 Task: Look for space in Heusweiler, Germany from 7th July, 2023 to 15th July, 2023 for 6 adults in price range Rs.15000 to Rs.20000. Place can be entire place with 3 bedrooms having 3 beds and 3 bathrooms. Property type can be house, flat, guest house. Booking option can be shelf check-in. Required host language is English.
Action: Mouse moved to (381, 91)
Screenshot: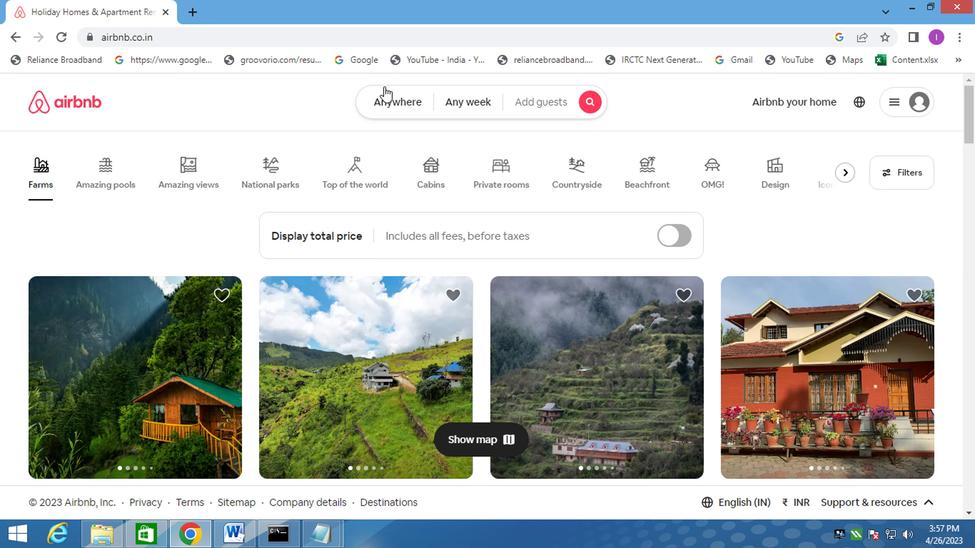 
Action: Mouse pressed left at (381, 91)
Screenshot: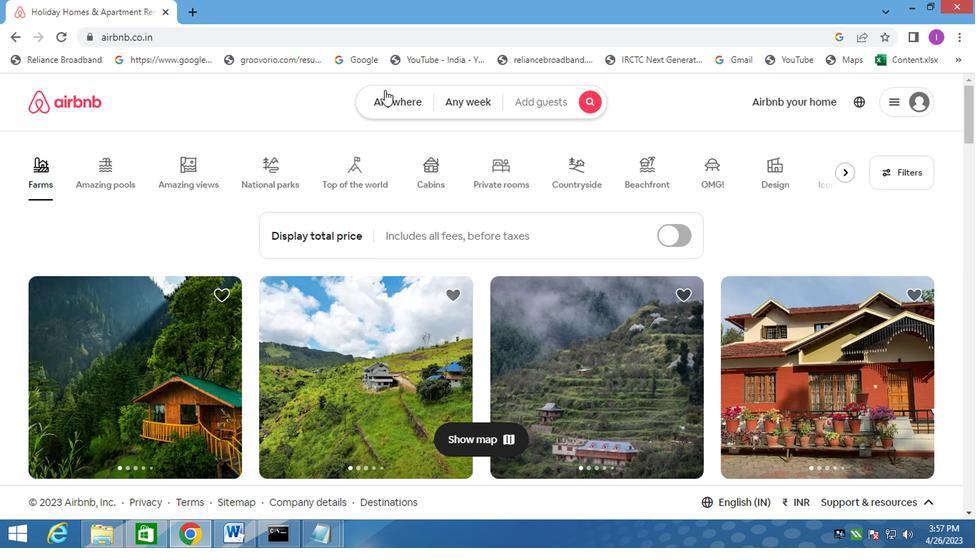 
Action: Mouse moved to (228, 147)
Screenshot: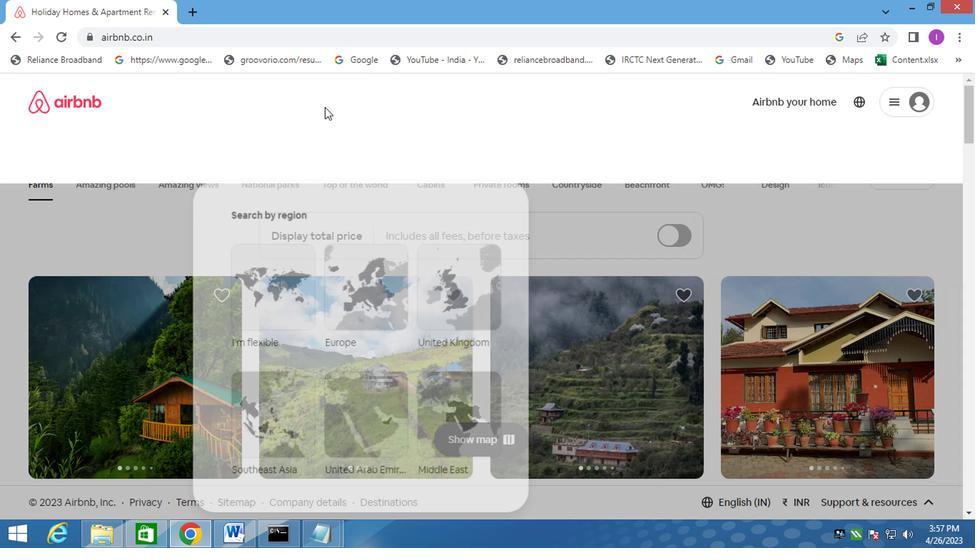
Action: Mouse pressed left at (228, 147)
Screenshot: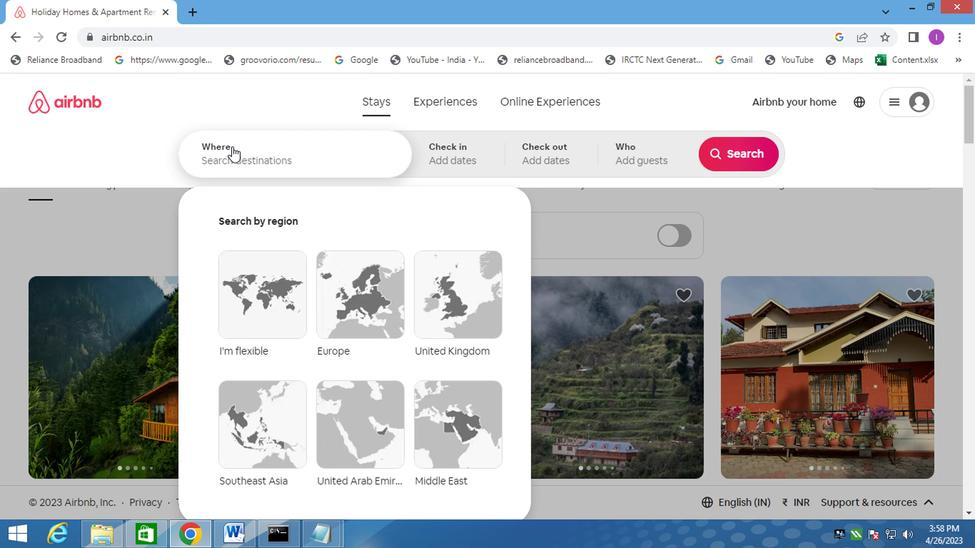 
Action: Mouse moved to (353, 84)
Screenshot: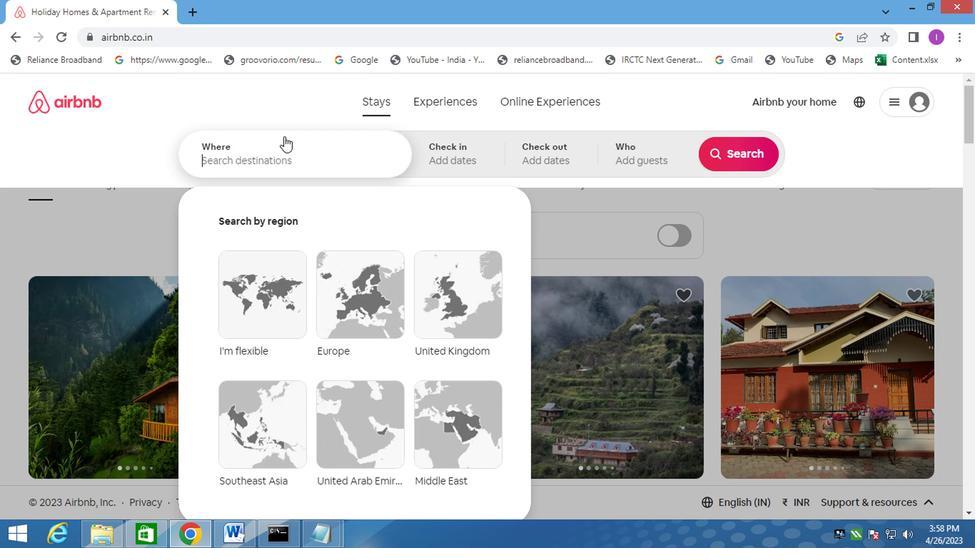 
Action: Key pressed heusweiler,germany
Screenshot: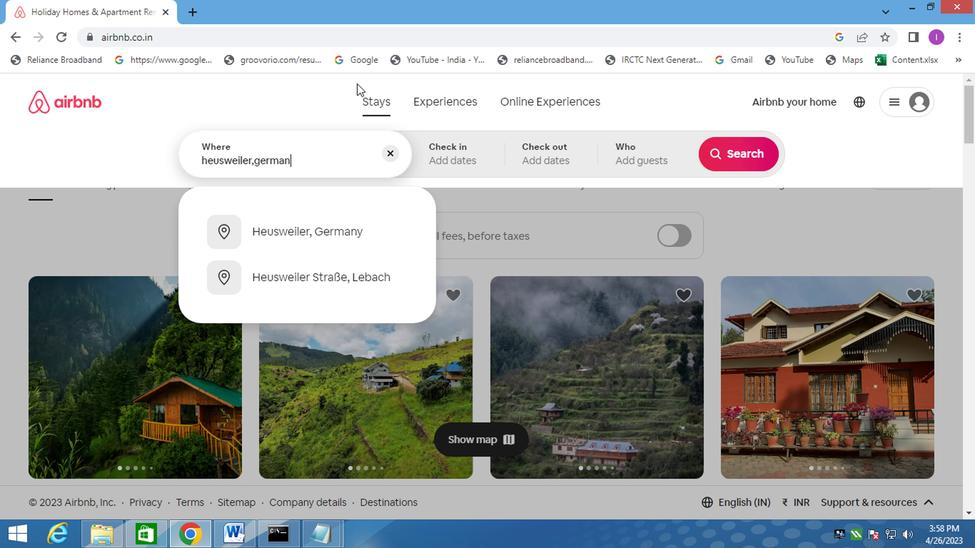 
Action: Mouse moved to (319, 241)
Screenshot: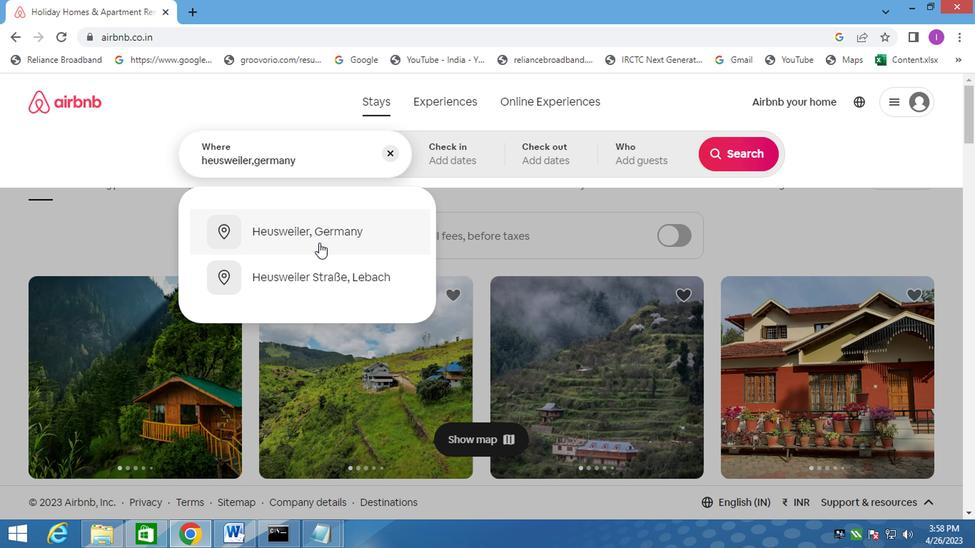 
Action: Mouse pressed left at (319, 241)
Screenshot: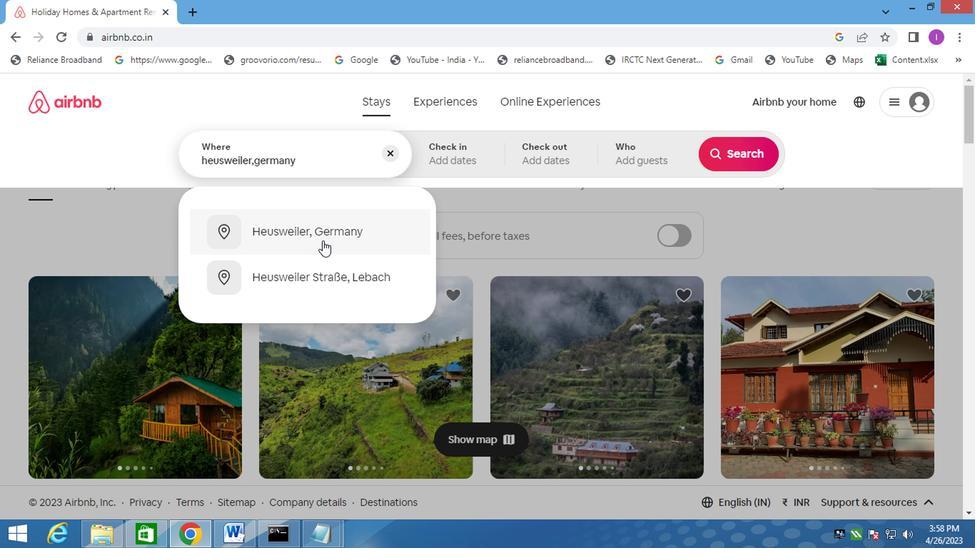 
Action: Mouse moved to (724, 271)
Screenshot: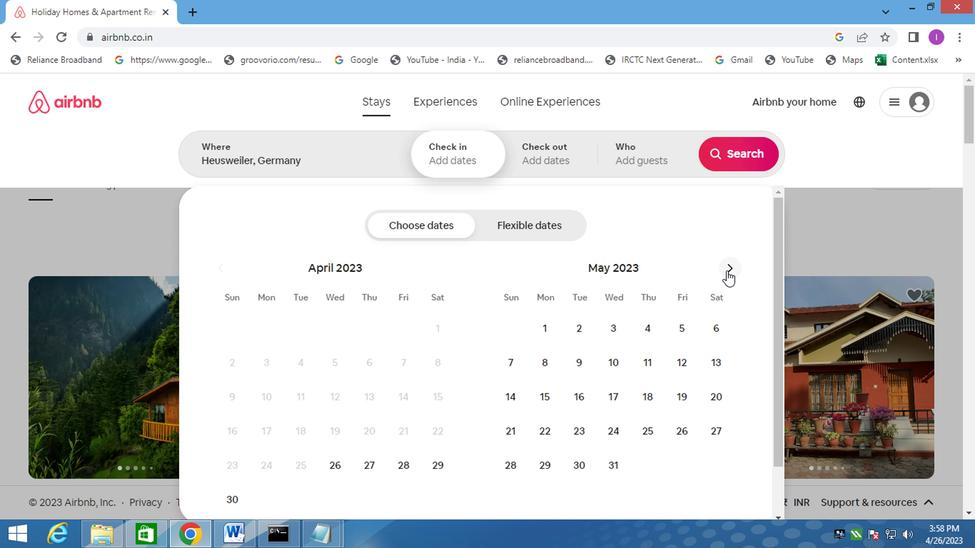 
Action: Mouse pressed left at (724, 271)
Screenshot: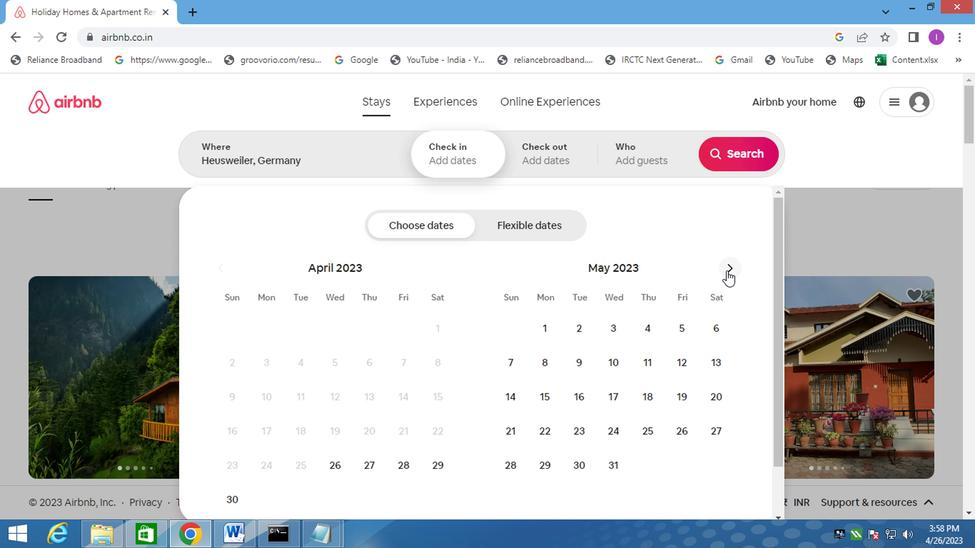 
Action: Mouse moved to (729, 276)
Screenshot: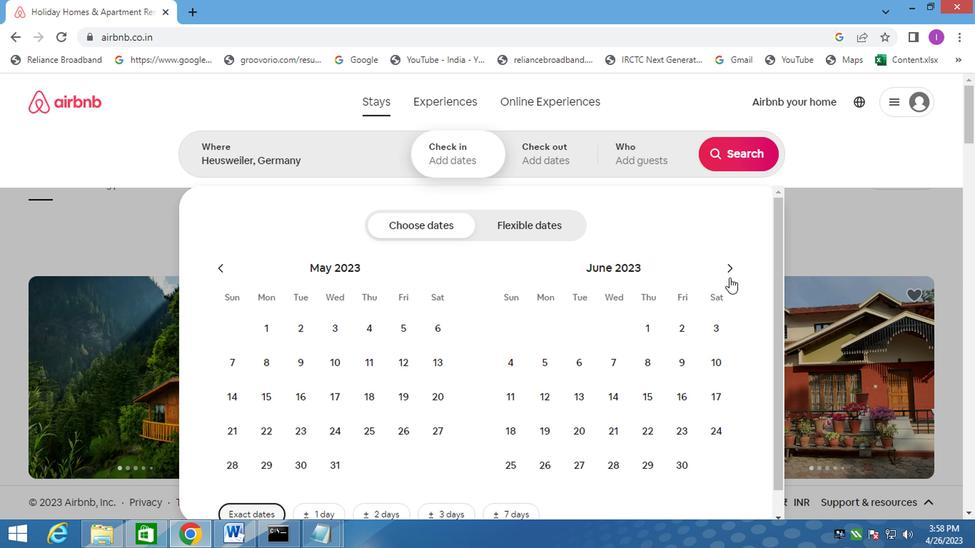 
Action: Mouse pressed left at (729, 276)
Screenshot: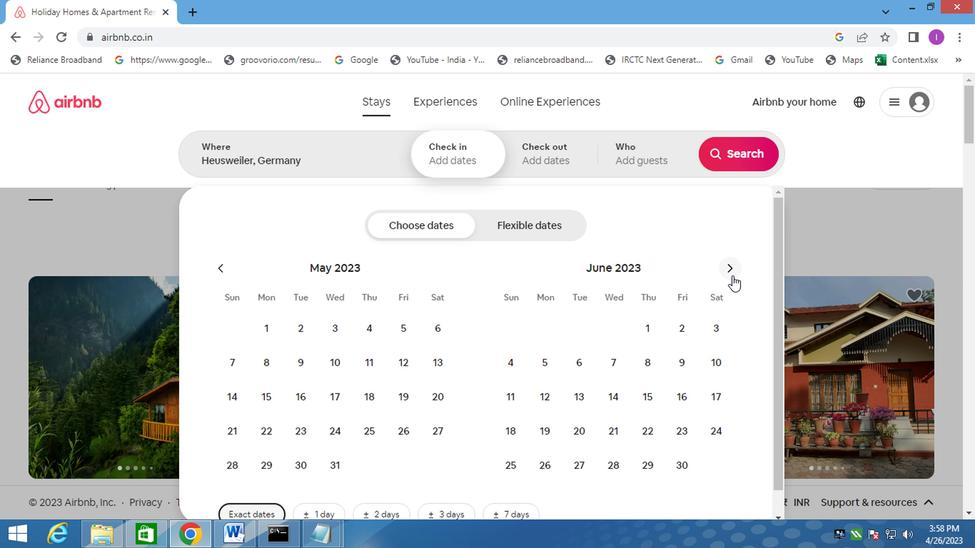 
Action: Mouse moved to (686, 372)
Screenshot: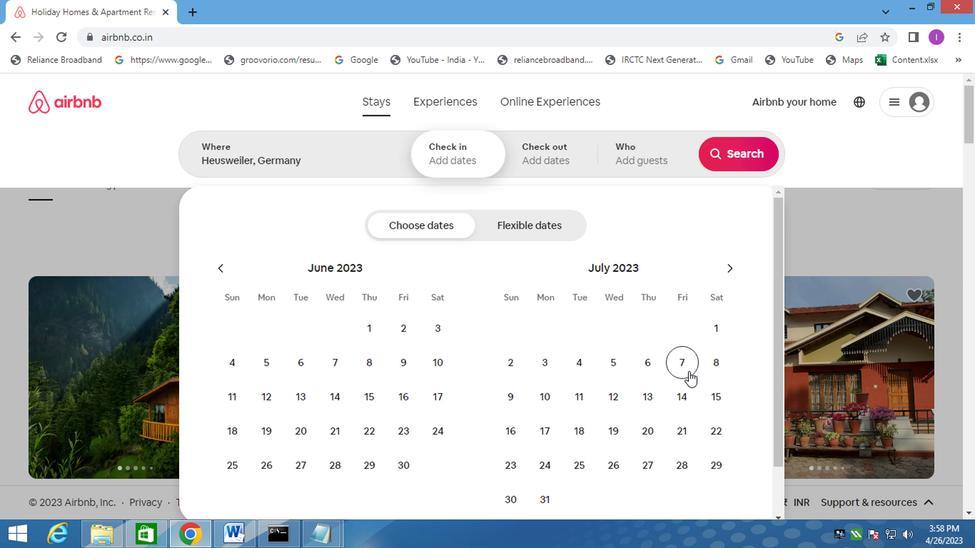 
Action: Mouse pressed left at (686, 372)
Screenshot: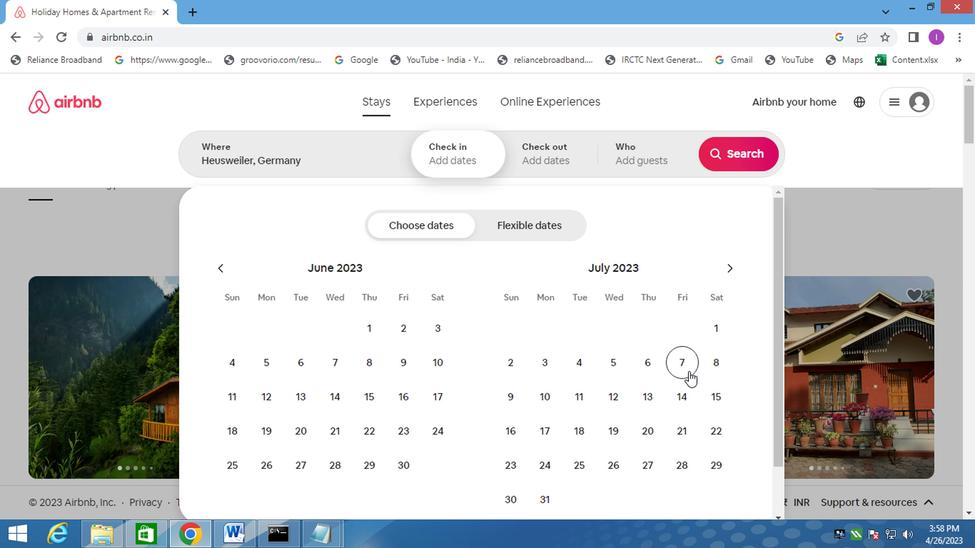 
Action: Mouse moved to (722, 396)
Screenshot: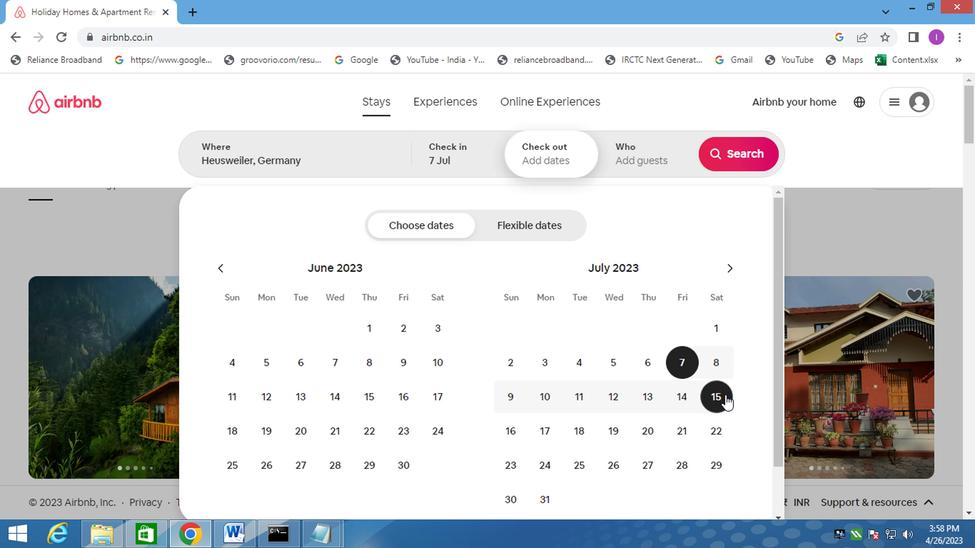 
Action: Mouse pressed left at (722, 396)
Screenshot: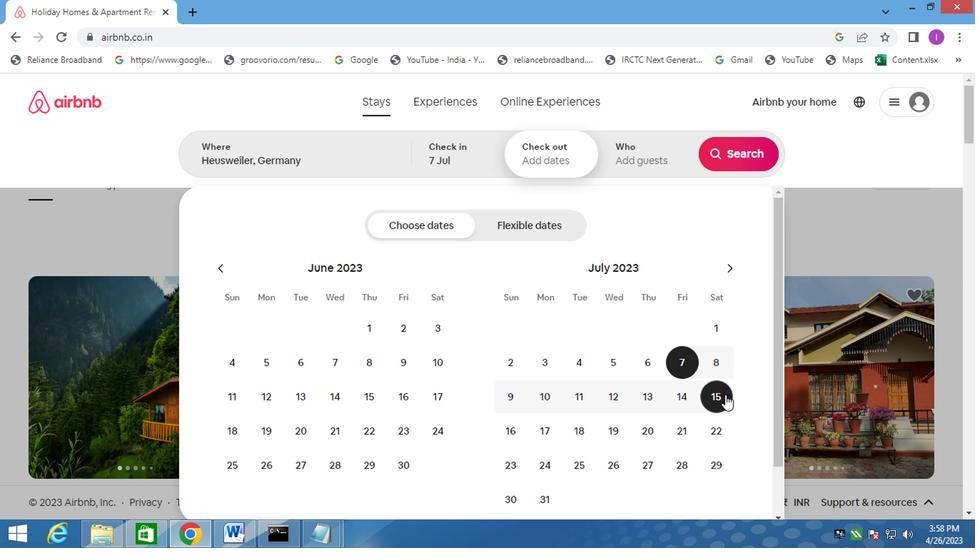 
Action: Mouse moved to (660, 169)
Screenshot: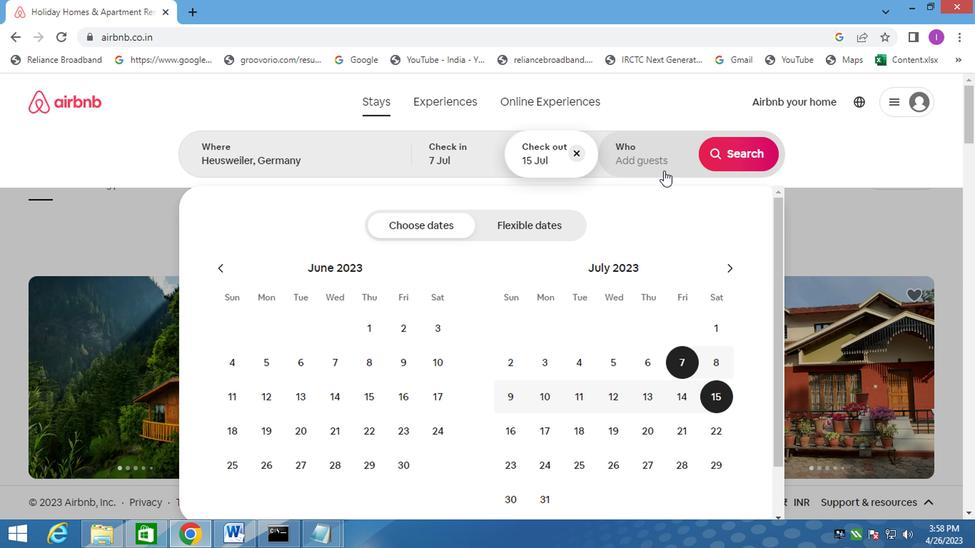 
Action: Mouse pressed left at (660, 169)
Screenshot: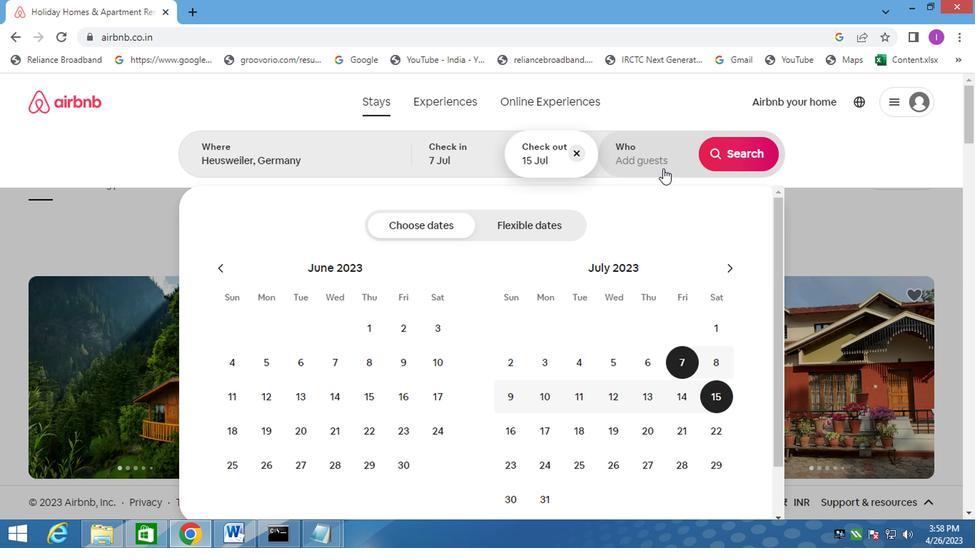 
Action: Mouse moved to (743, 234)
Screenshot: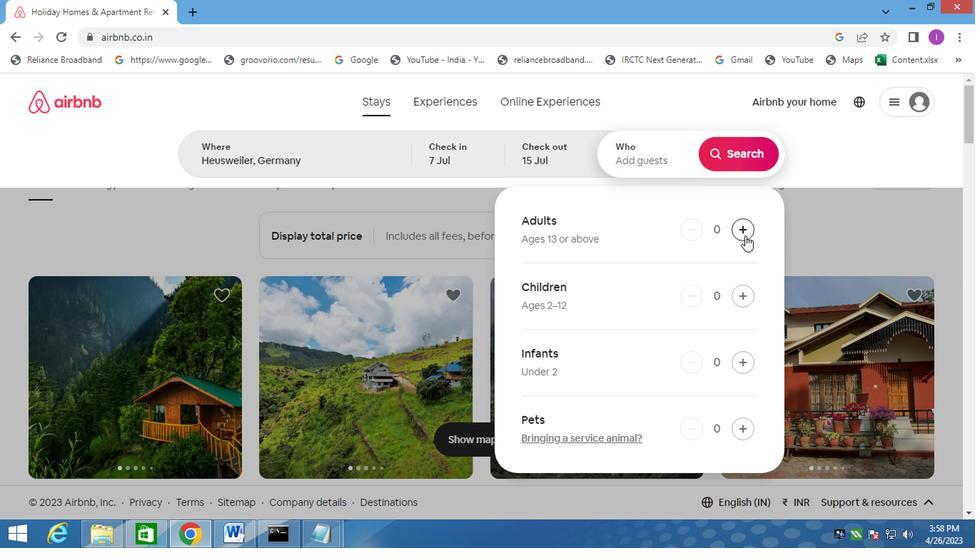 
Action: Mouse pressed left at (743, 234)
Screenshot: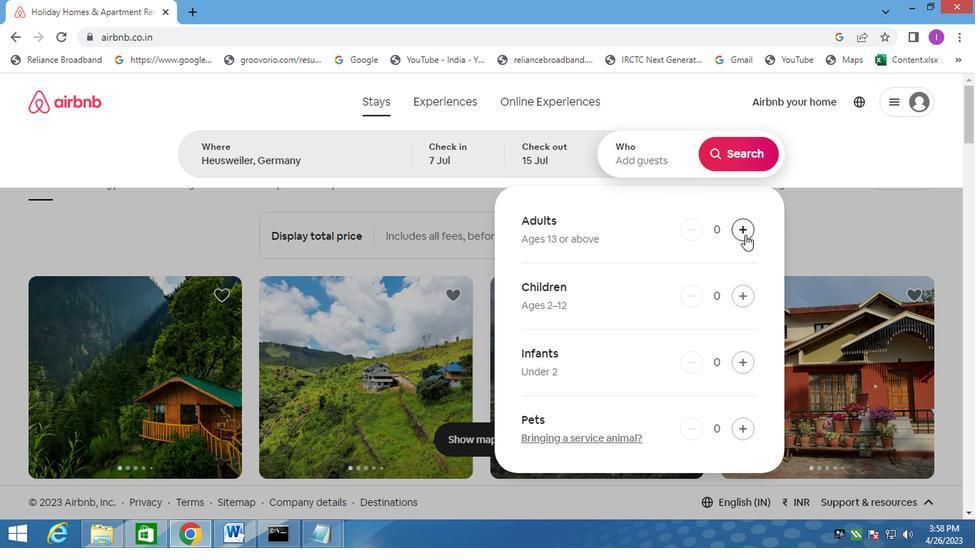 
Action: Mouse moved to (744, 234)
Screenshot: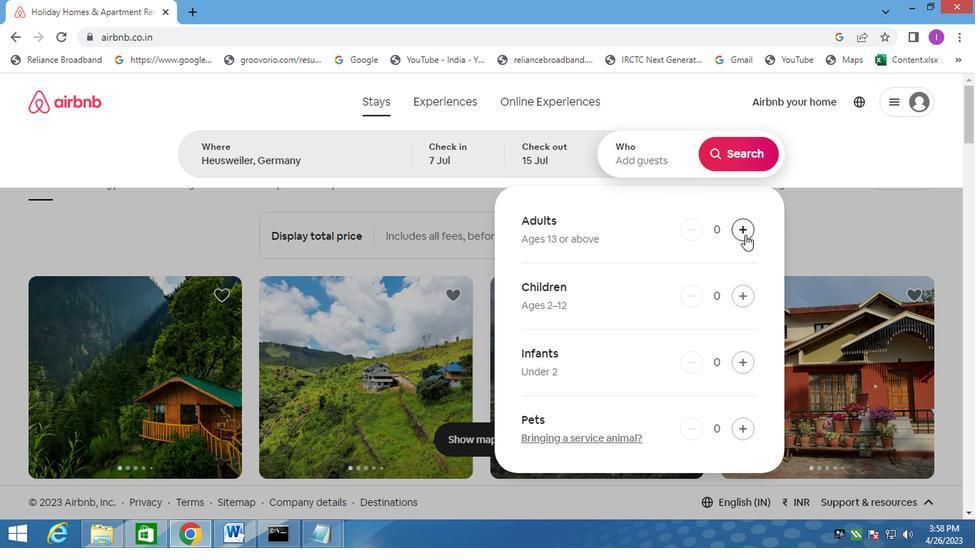 
Action: Mouse pressed left at (744, 234)
Screenshot: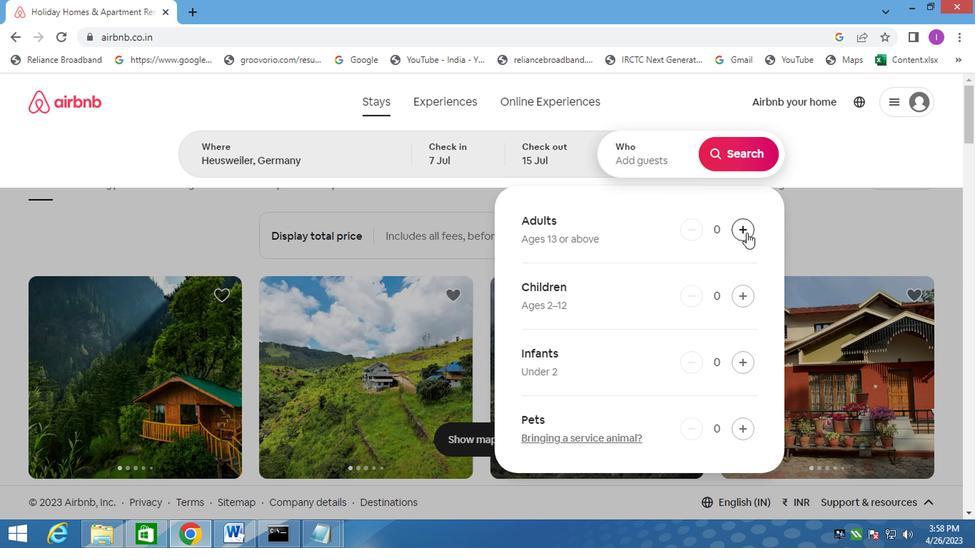 
Action: Mouse pressed left at (744, 234)
Screenshot: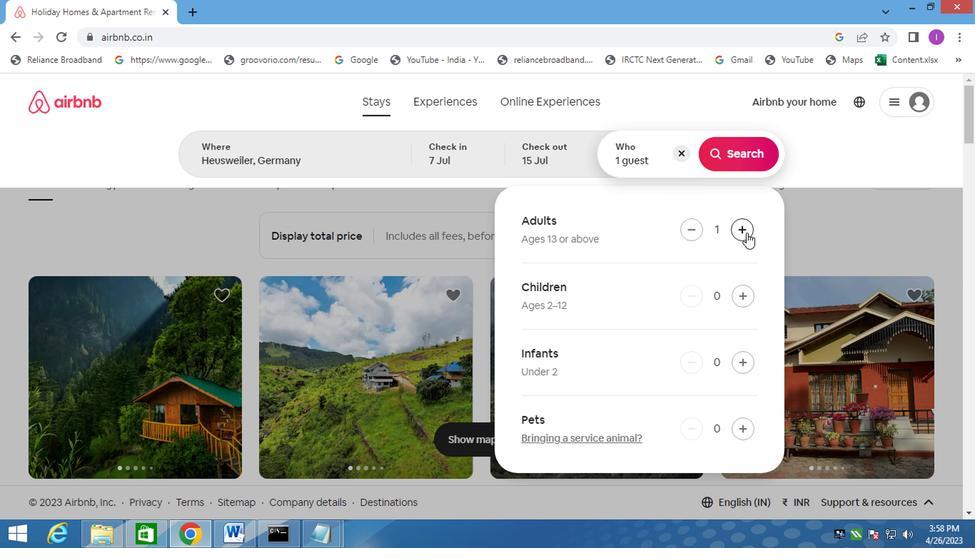
Action: Mouse pressed left at (744, 234)
Screenshot: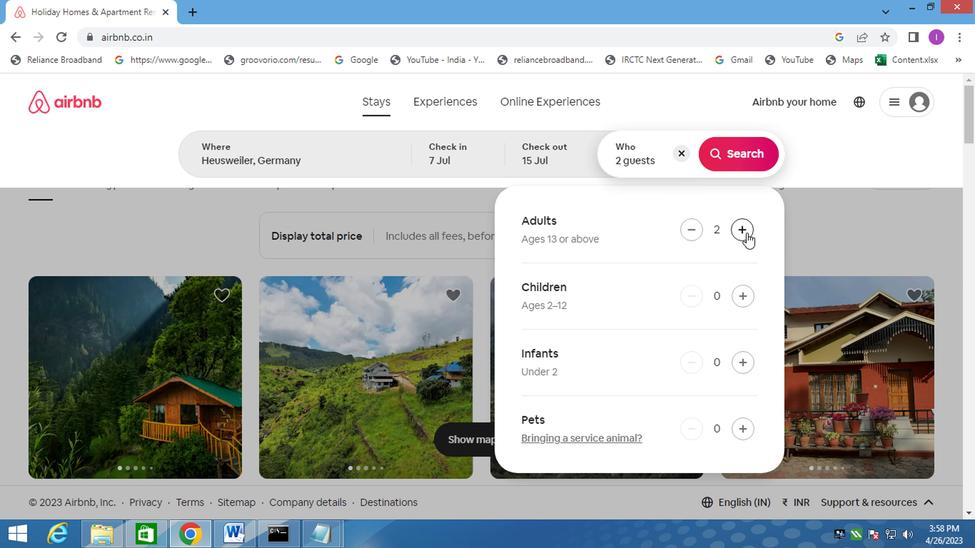 
Action: Mouse moved to (744, 232)
Screenshot: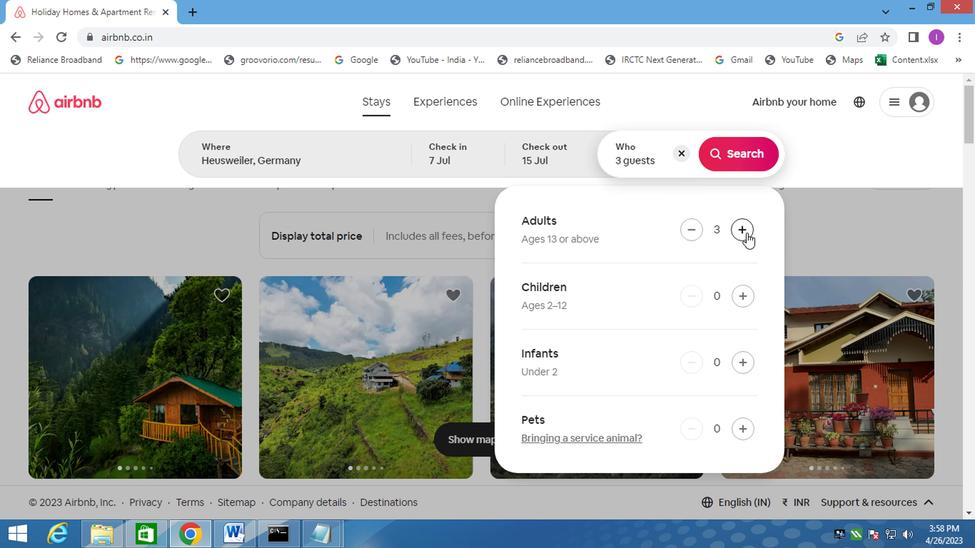 
Action: Mouse pressed left at (744, 232)
Screenshot: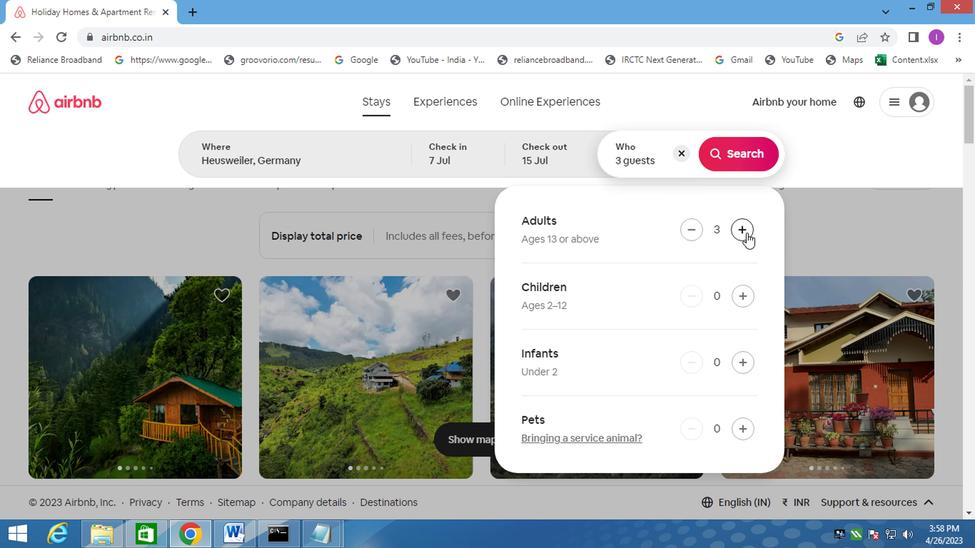 
Action: Mouse pressed left at (744, 232)
Screenshot: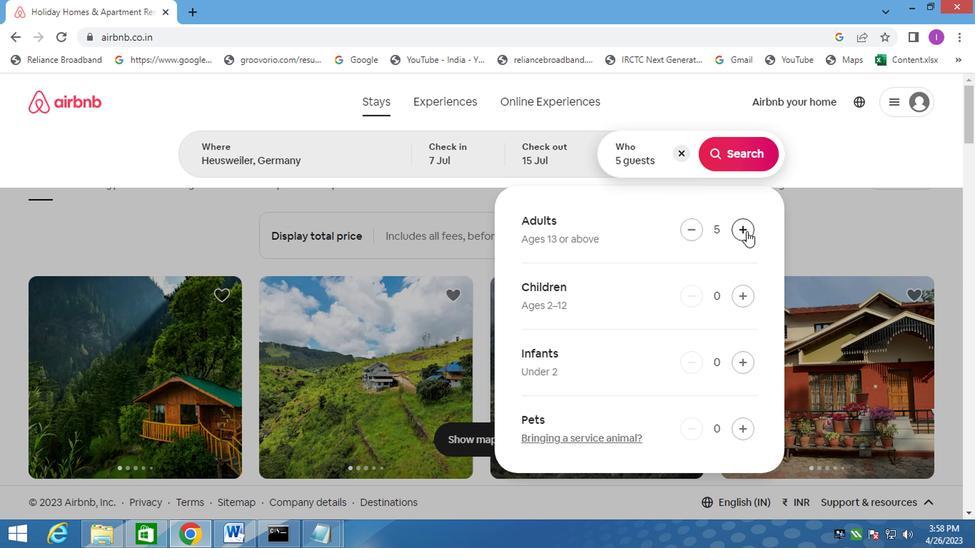 
Action: Mouse moved to (740, 157)
Screenshot: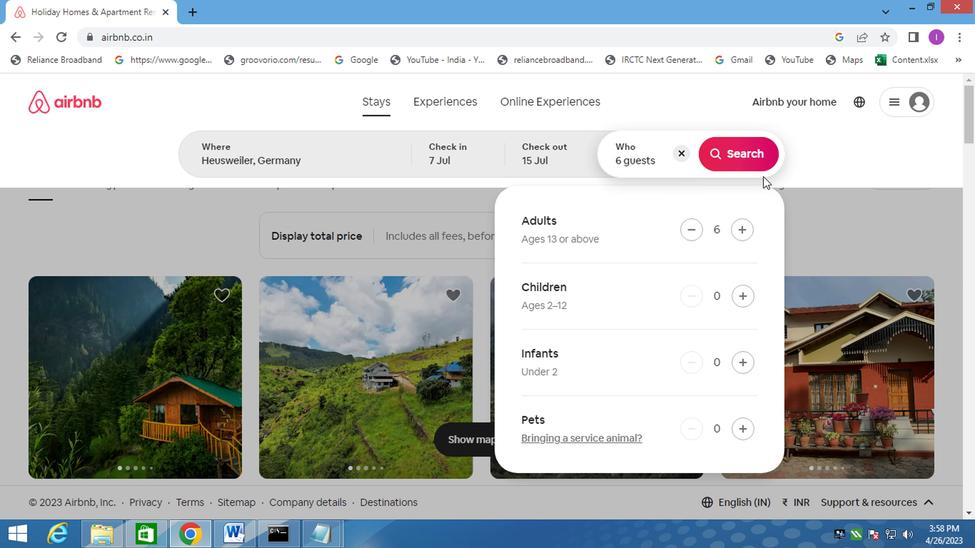
Action: Mouse pressed left at (740, 157)
Screenshot: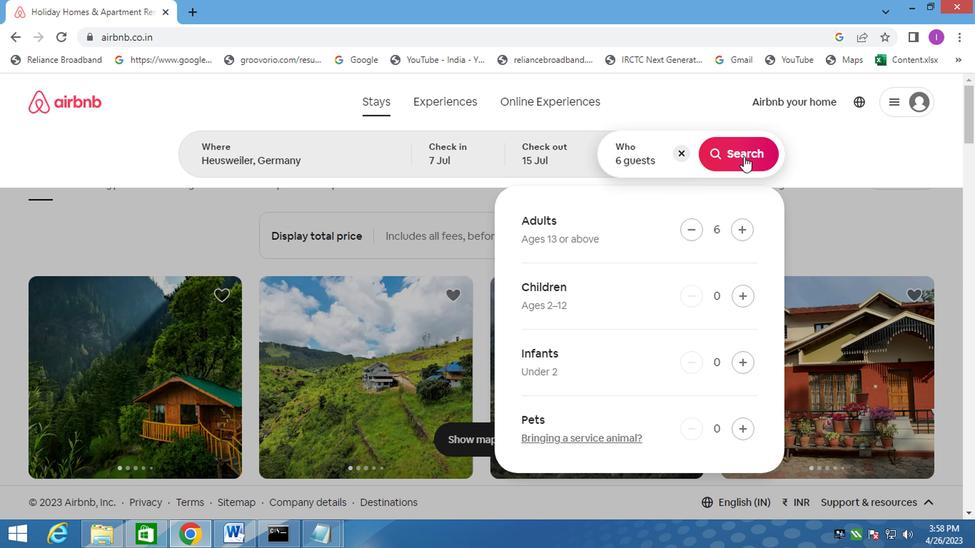 
Action: Mouse moved to (918, 157)
Screenshot: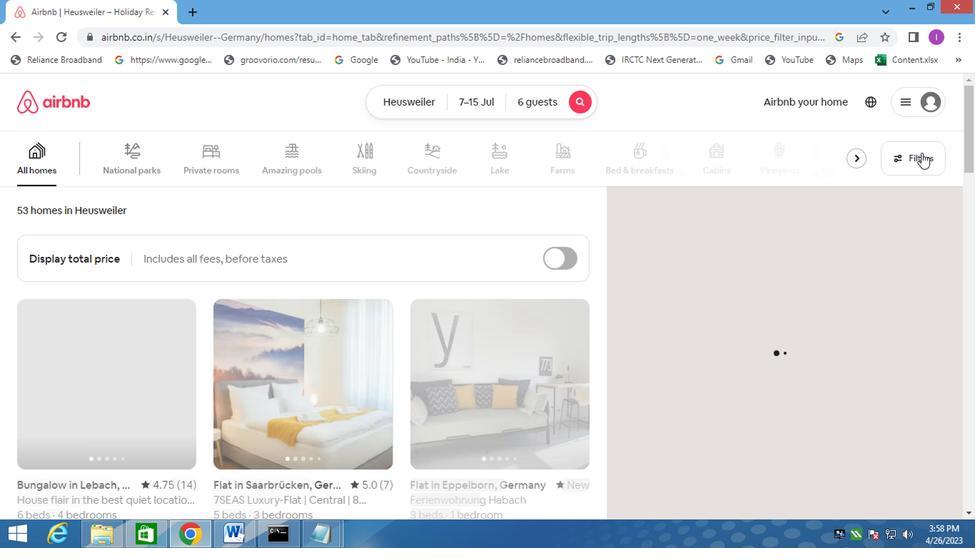 
Action: Mouse pressed left at (918, 157)
Screenshot: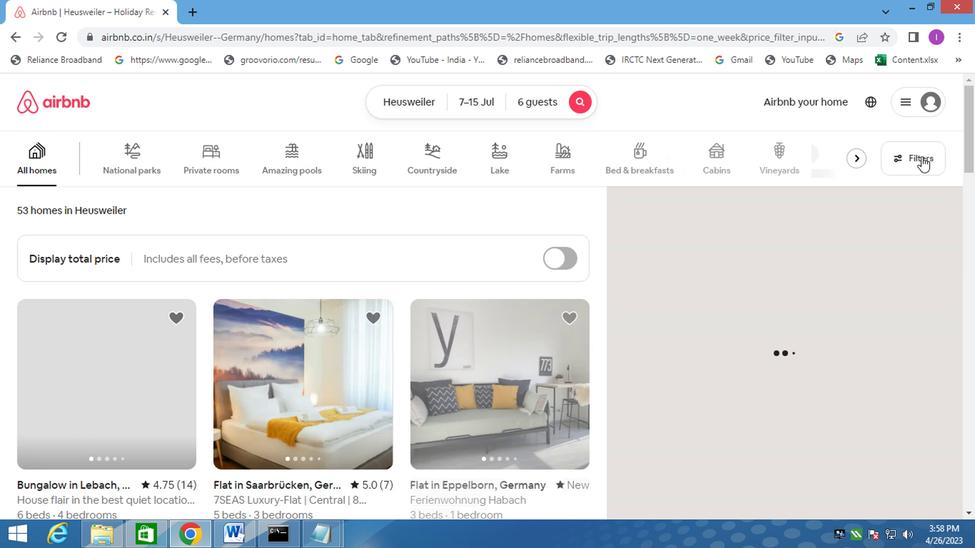 
Action: Mouse moved to (290, 342)
Screenshot: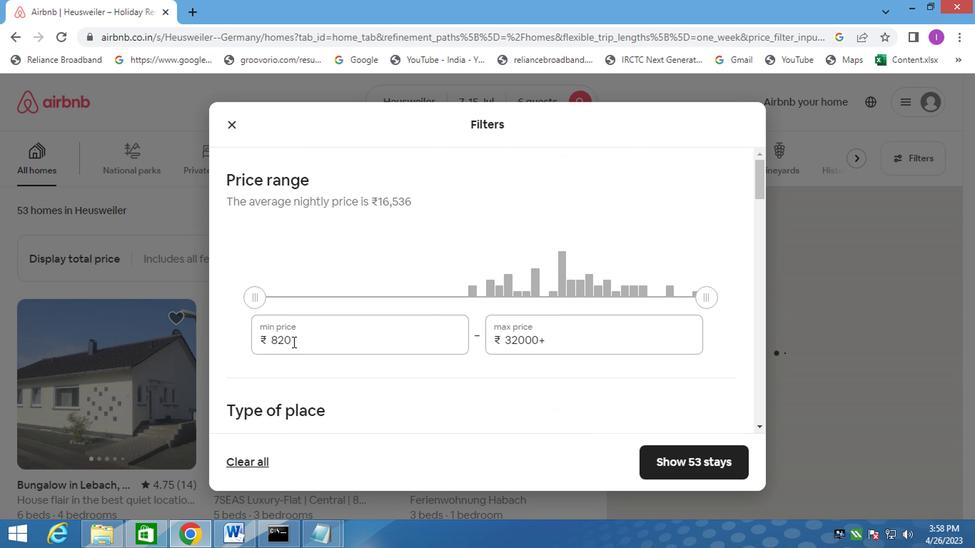 
Action: Mouse pressed left at (290, 342)
Screenshot: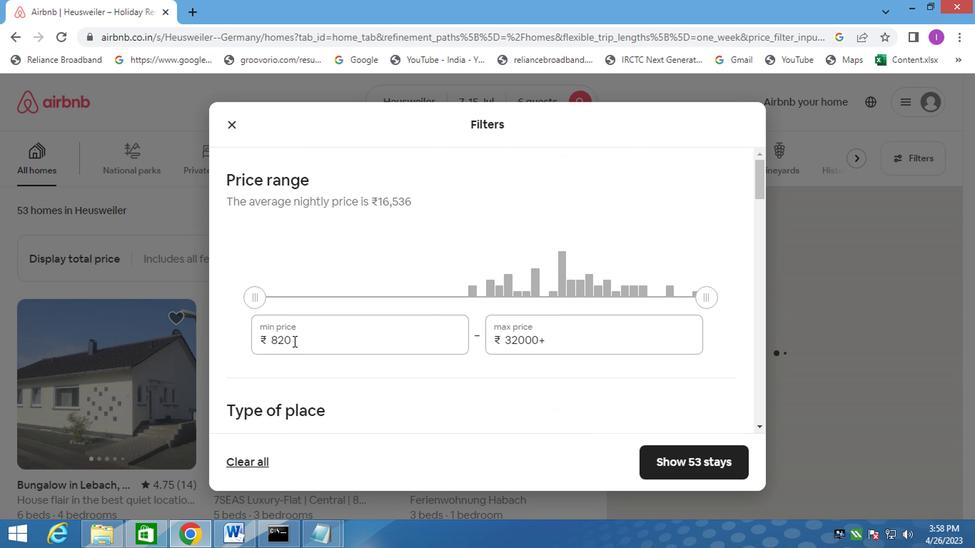 
Action: Mouse moved to (356, 345)
Screenshot: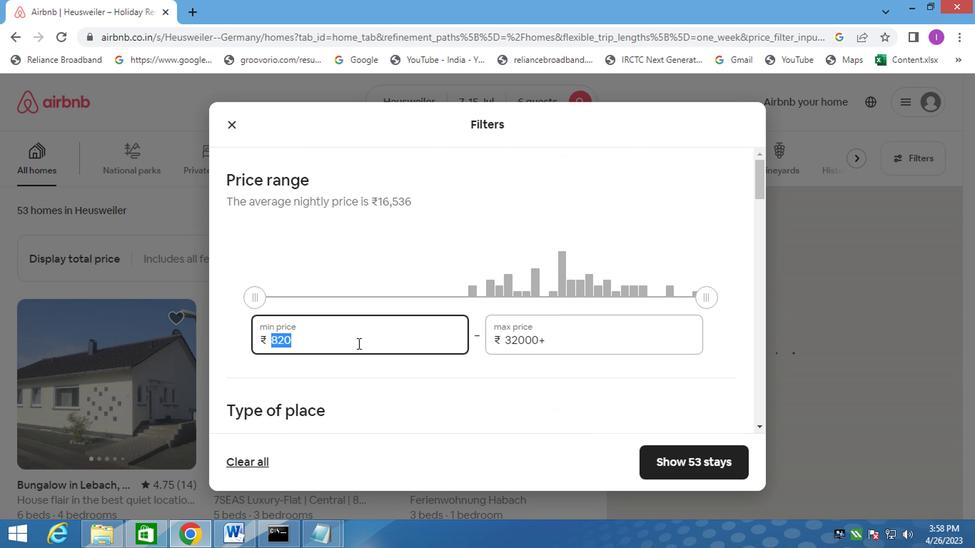 
Action: Key pressed 15000
Screenshot: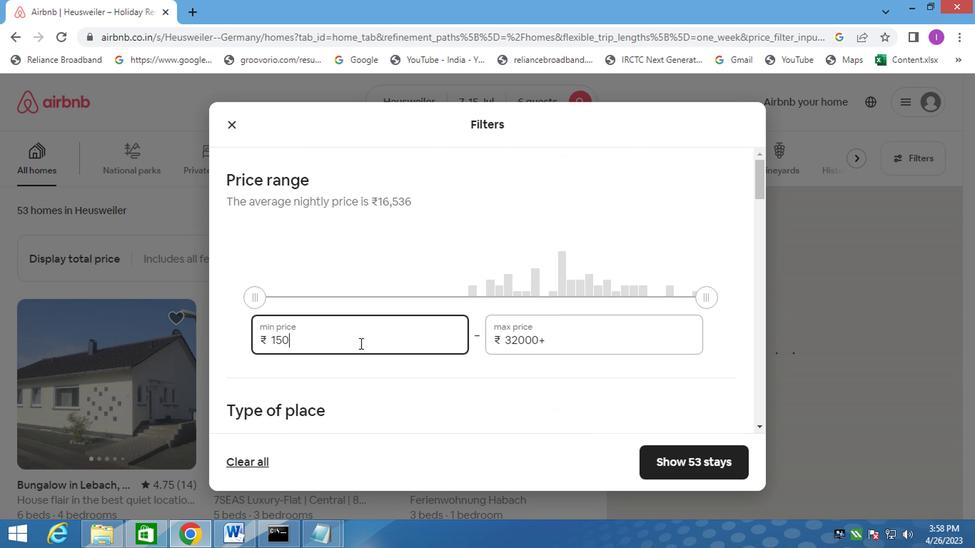 
Action: Mouse moved to (546, 344)
Screenshot: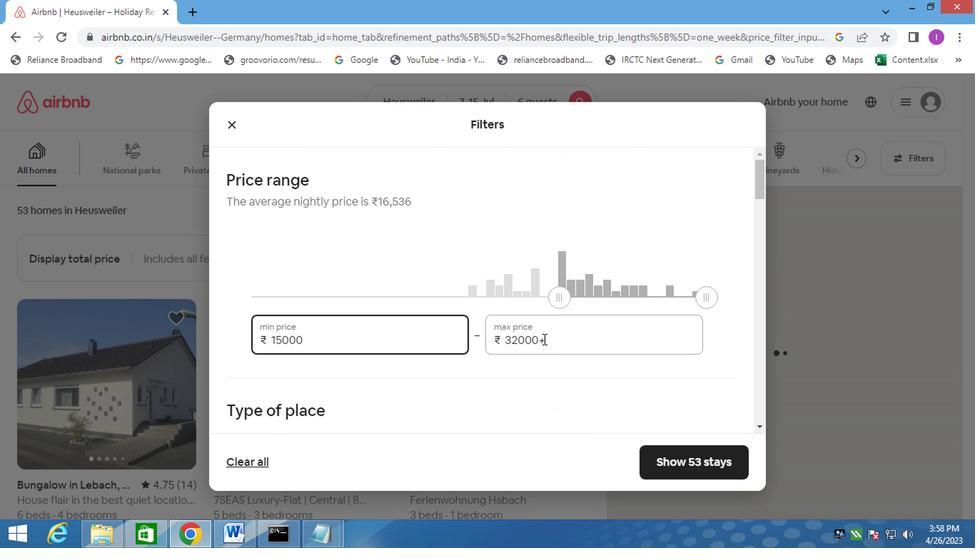 
Action: Mouse pressed left at (546, 344)
Screenshot: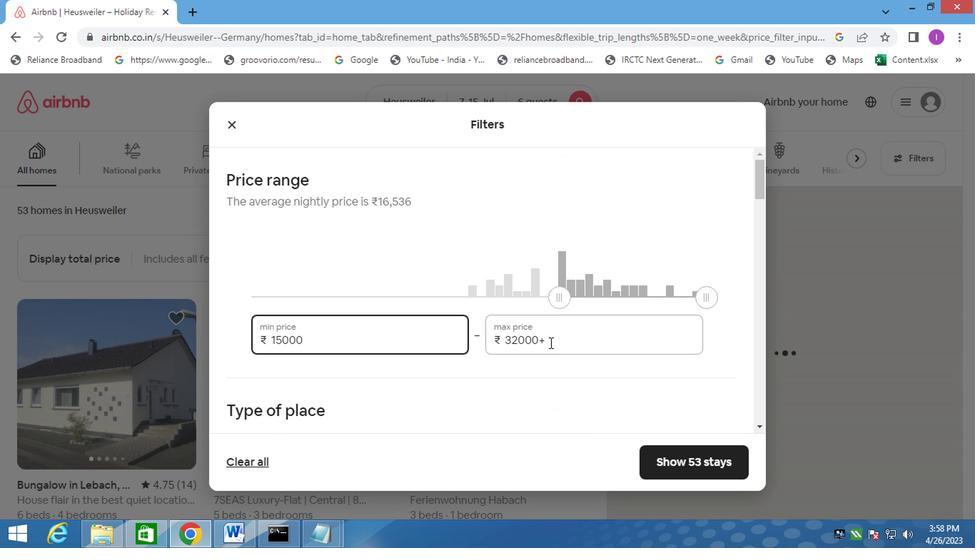 
Action: Mouse moved to (499, 336)
Screenshot: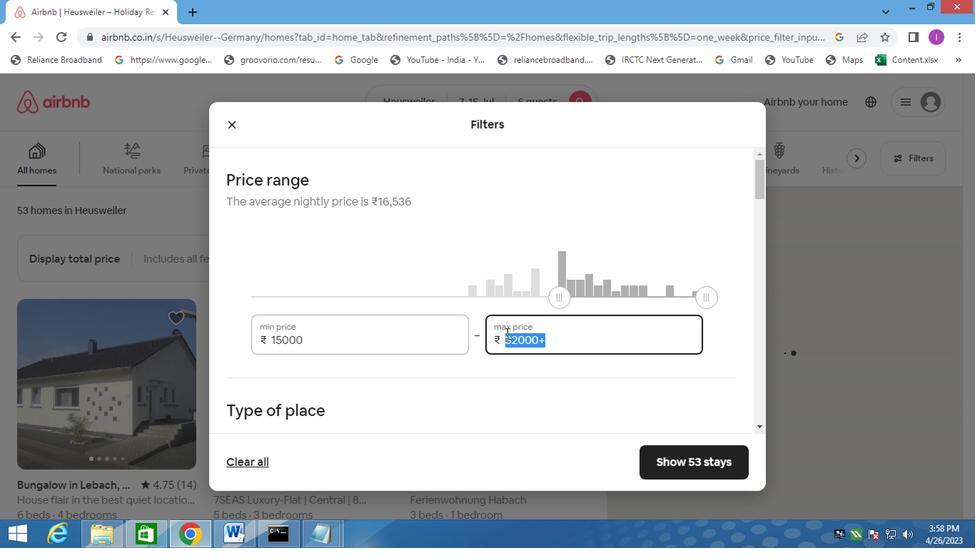 
Action: Key pressed 20000<Key.backspace>
Screenshot: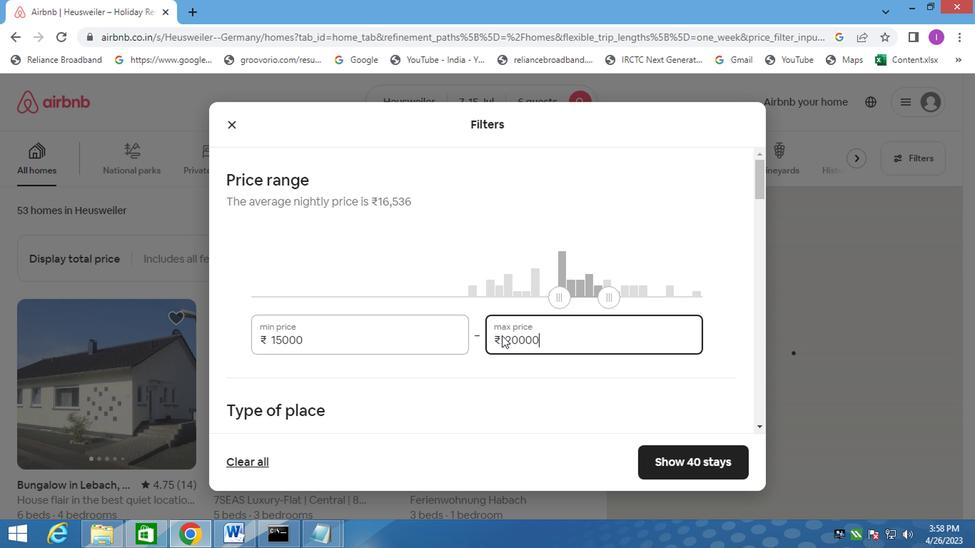 
Action: Mouse moved to (537, 338)
Screenshot: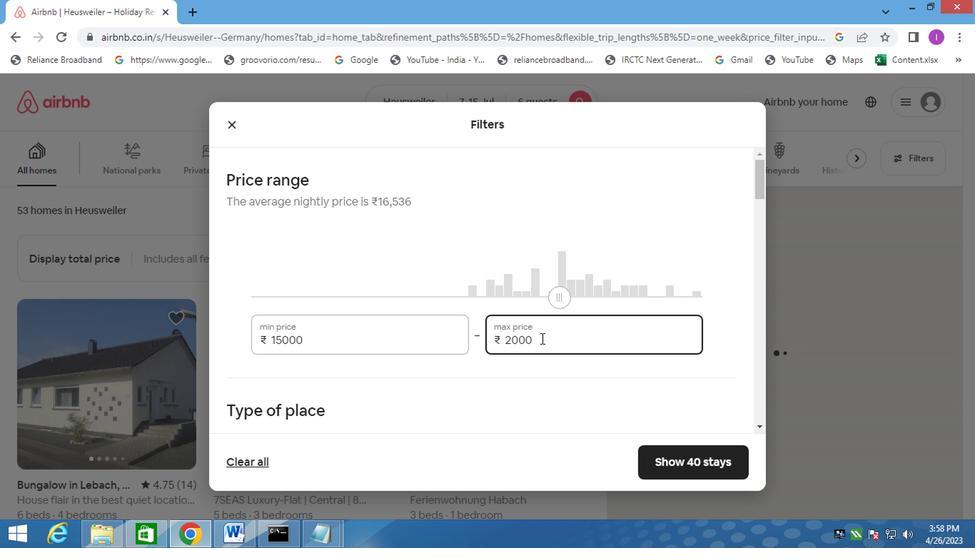 
Action: Key pressed 0
Screenshot: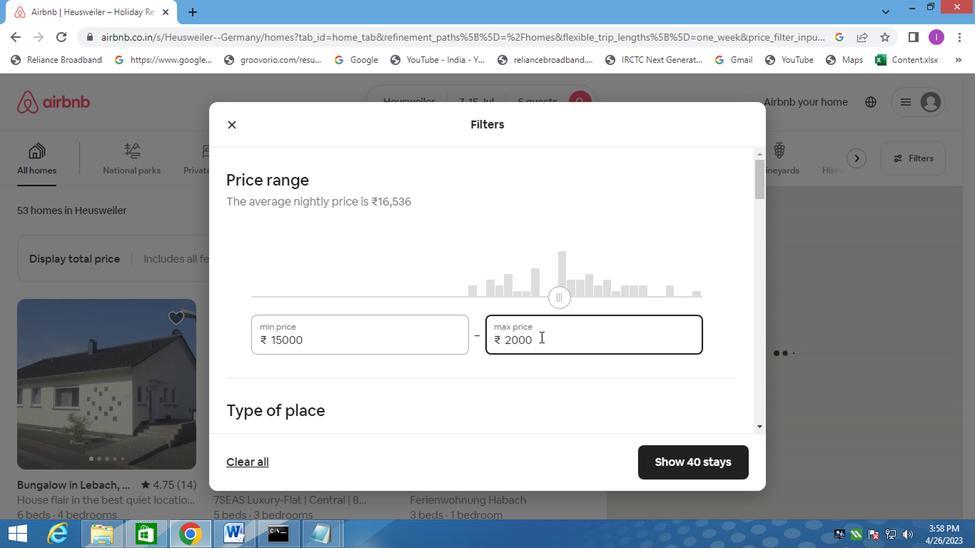 
Action: Mouse moved to (328, 407)
Screenshot: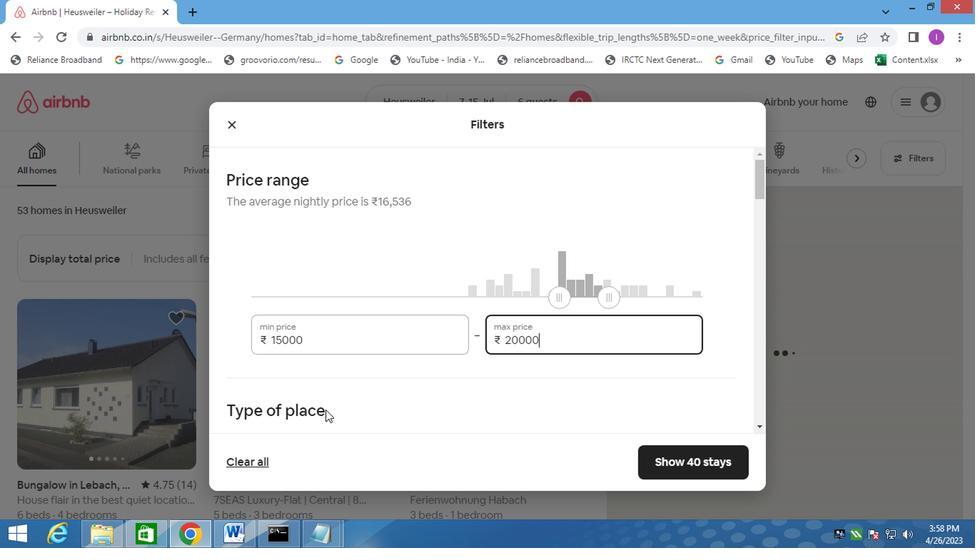 
Action: Mouse scrolled (327, 407) with delta (0, 0)
Screenshot: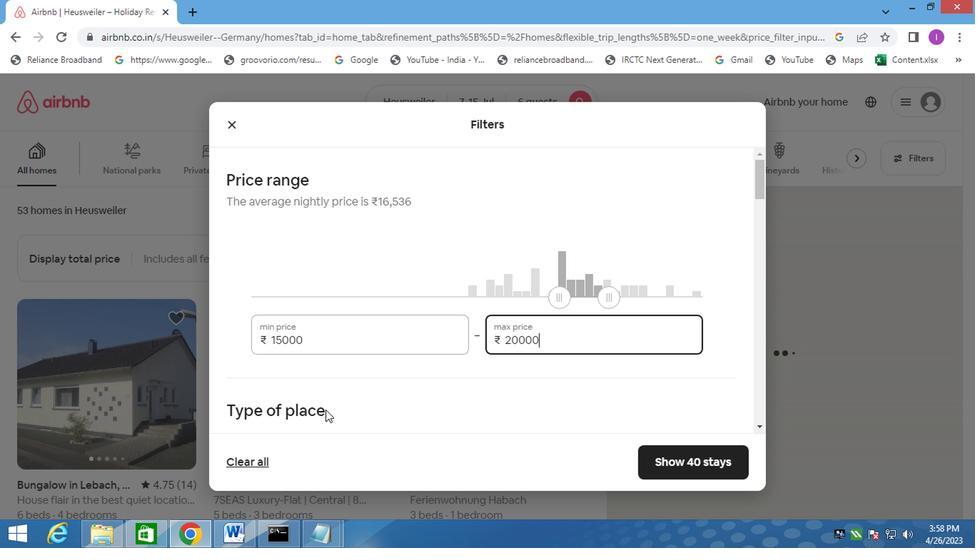 
Action: Mouse moved to (328, 407)
Screenshot: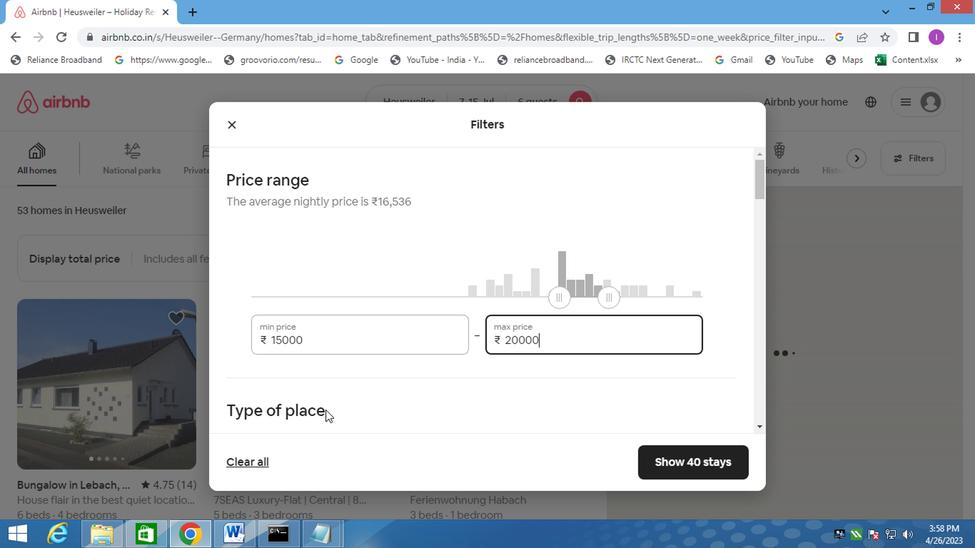 
Action: Mouse scrolled (328, 407) with delta (0, 0)
Screenshot: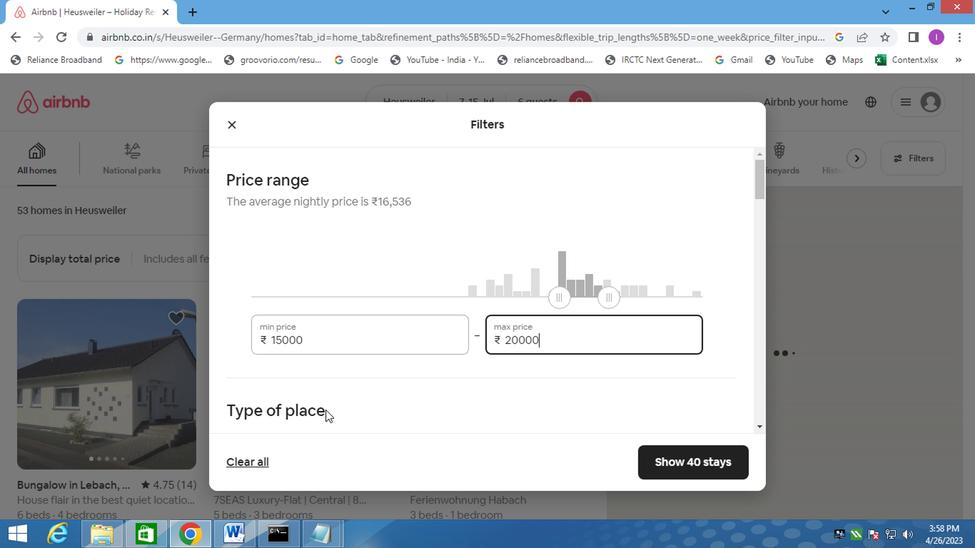 
Action: Mouse moved to (348, 394)
Screenshot: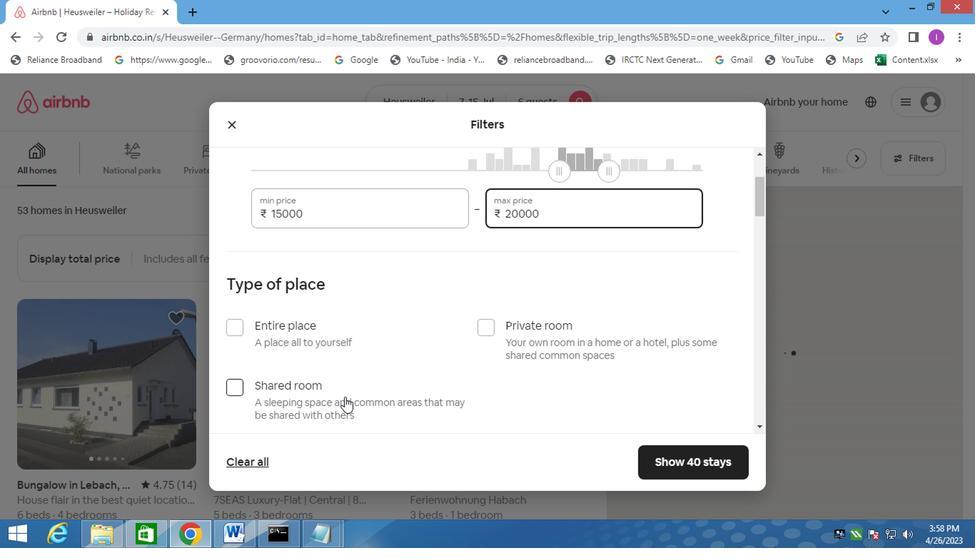 
Action: Mouse scrolled (348, 393) with delta (0, -1)
Screenshot: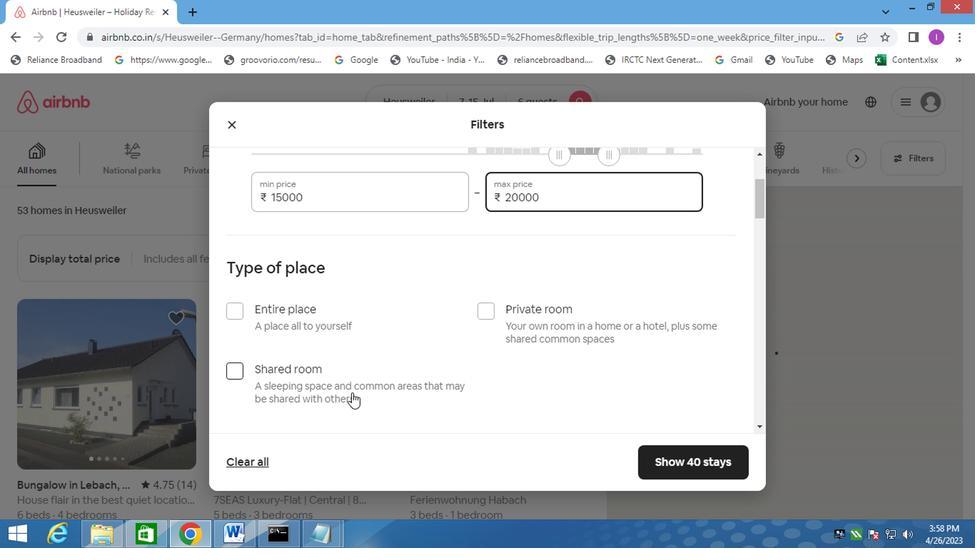 
Action: Mouse moved to (238, 242)
Screenshot: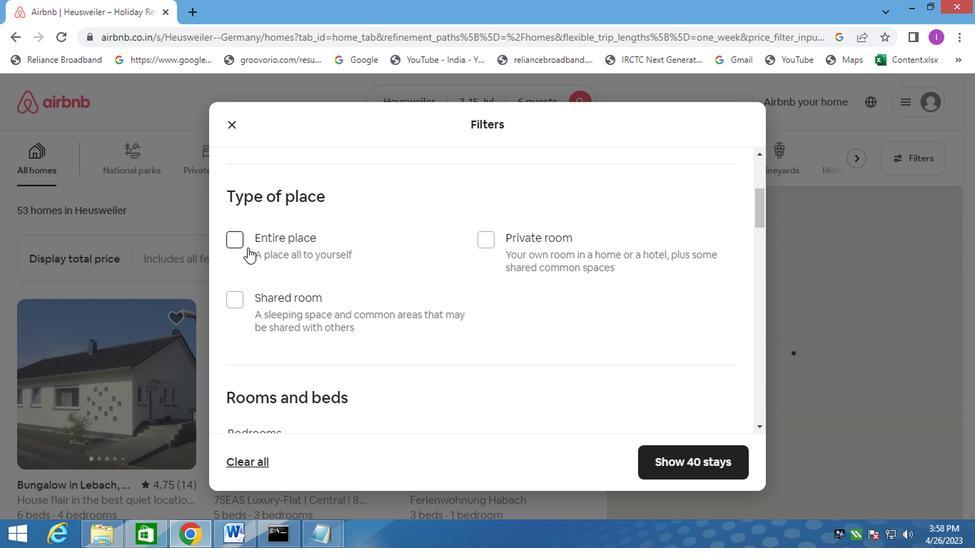 
Action: Mouse pressed left at (238, 242)
Screenshot: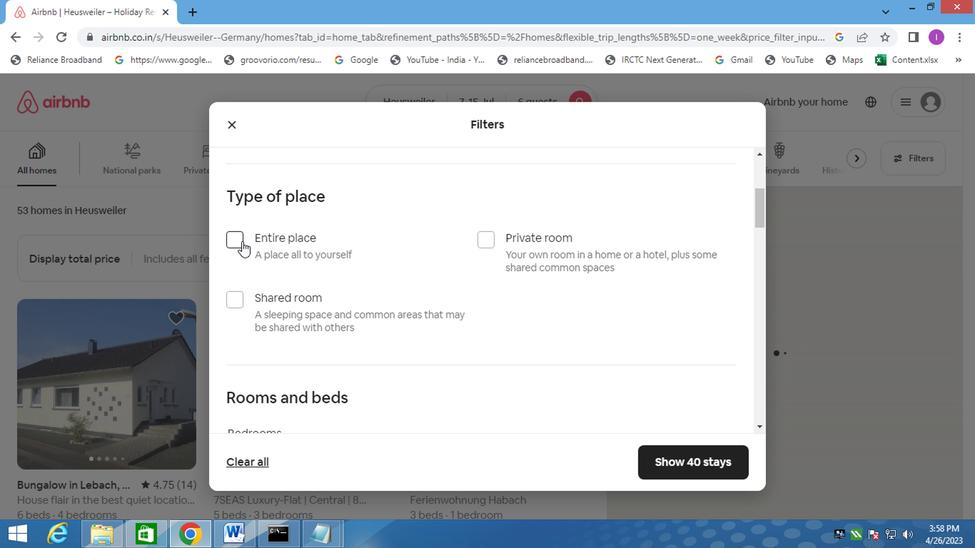 
Action: Mouse moved to (351, 266)
Screenshot: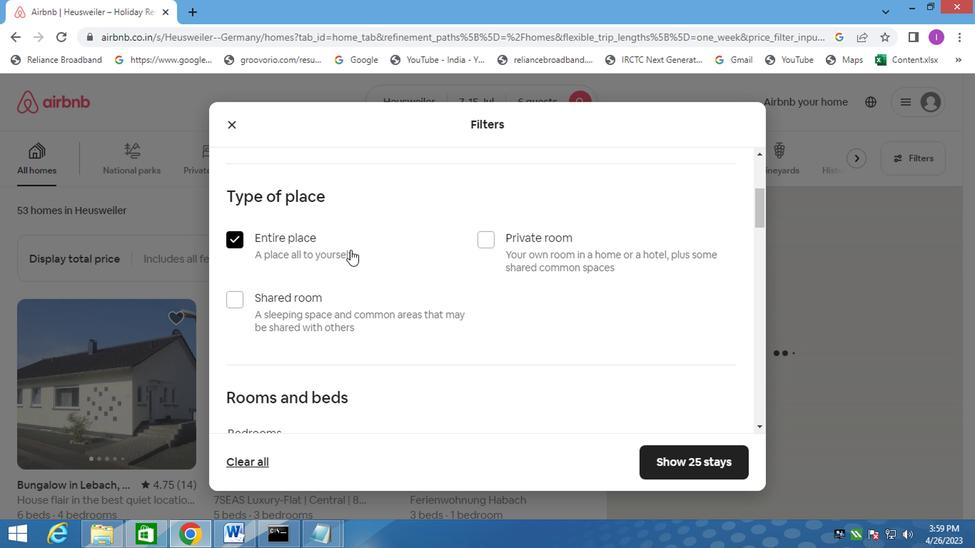 
Action: Mouse scrolled (351, 266) with delta (0, 0)
Screenshot: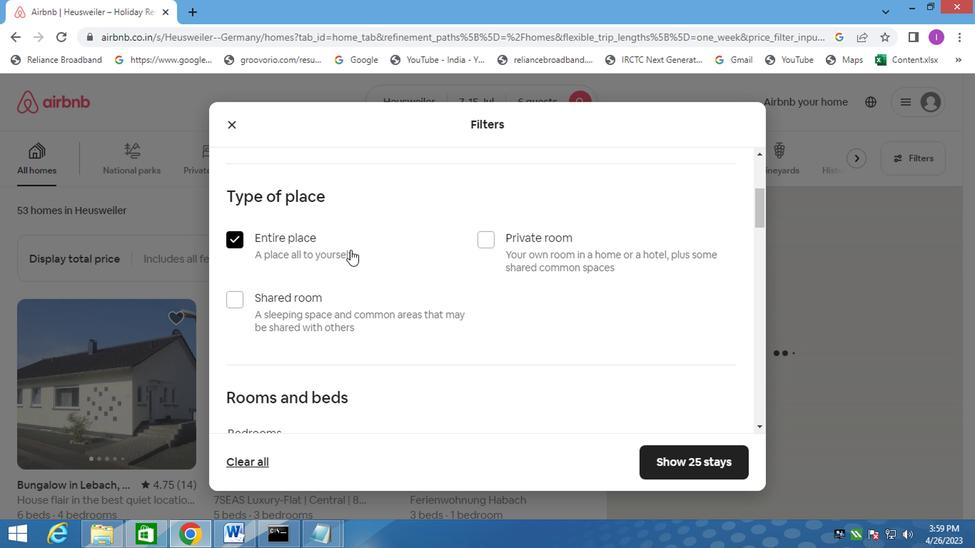 
Action: Mouse moved to (353, 284)
Screenshot: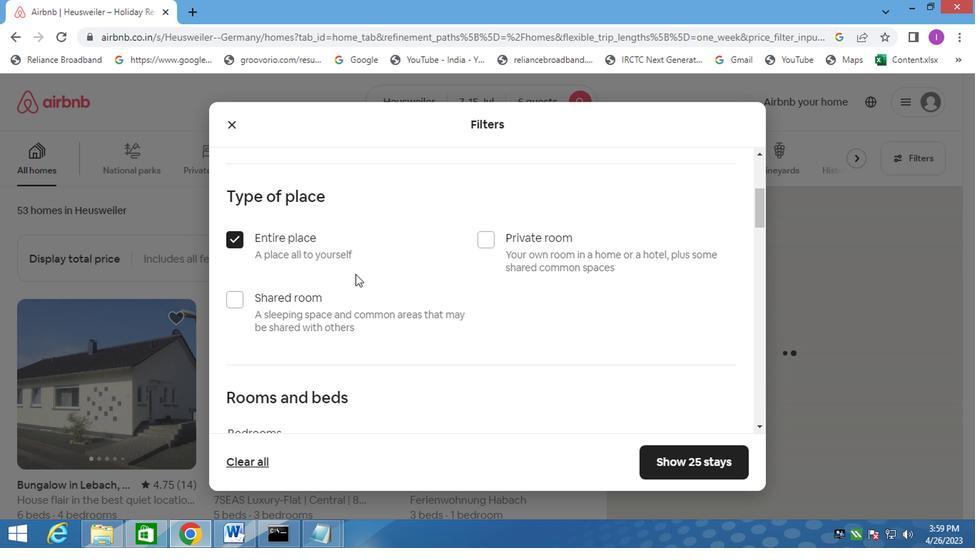 
Action: Mouse scrolled (353, 283) with delta (0, 0)
Screenshot: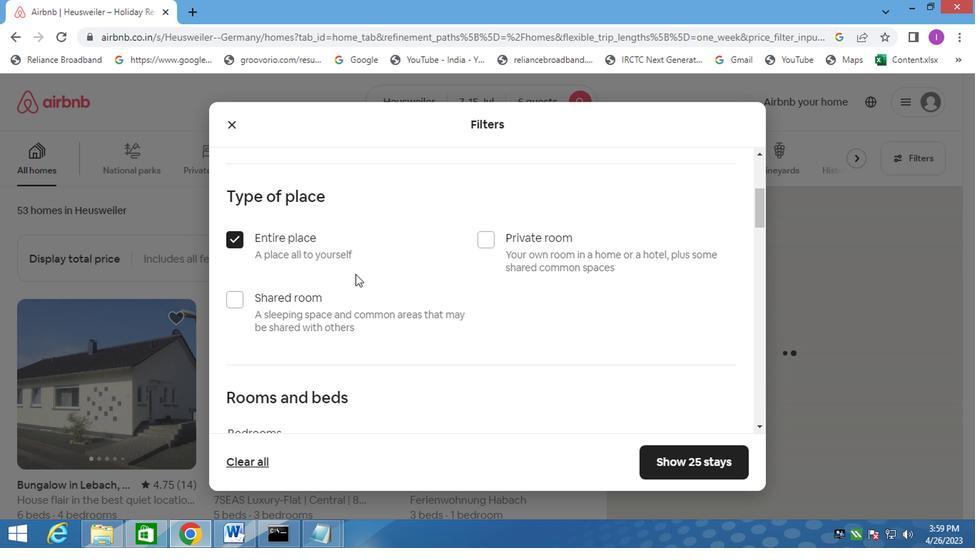 
Action: Mouse moved to (353, 278)
Screenshot: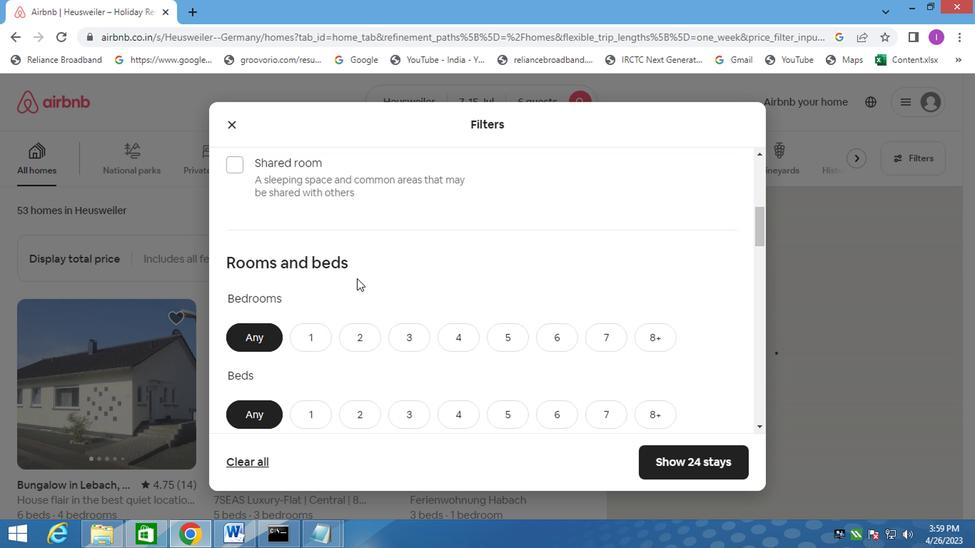 
Action: Mouse scrolled (353, 276) with delta (0, -1)
Screenshot: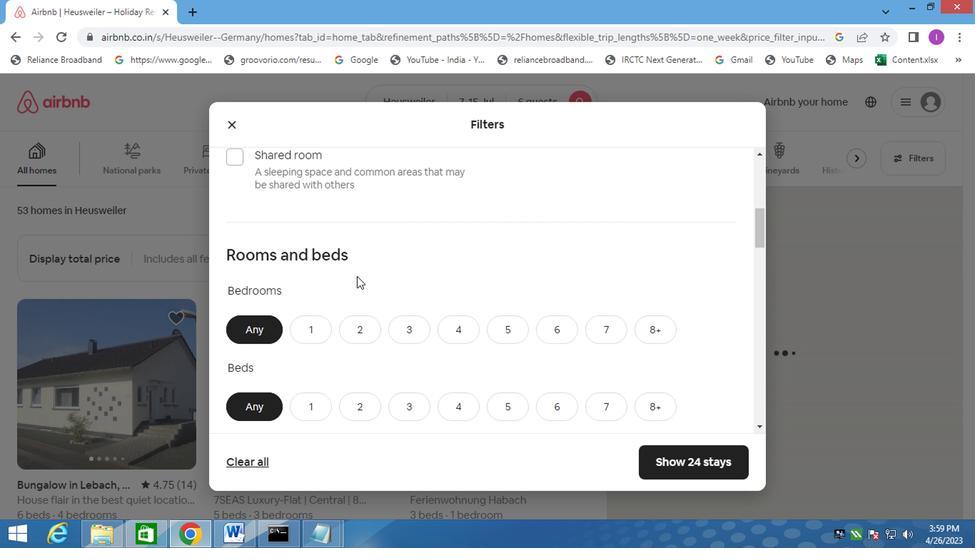
Action: Mouse scrolled (353, 276) with delta (0, -1)
Screenshot: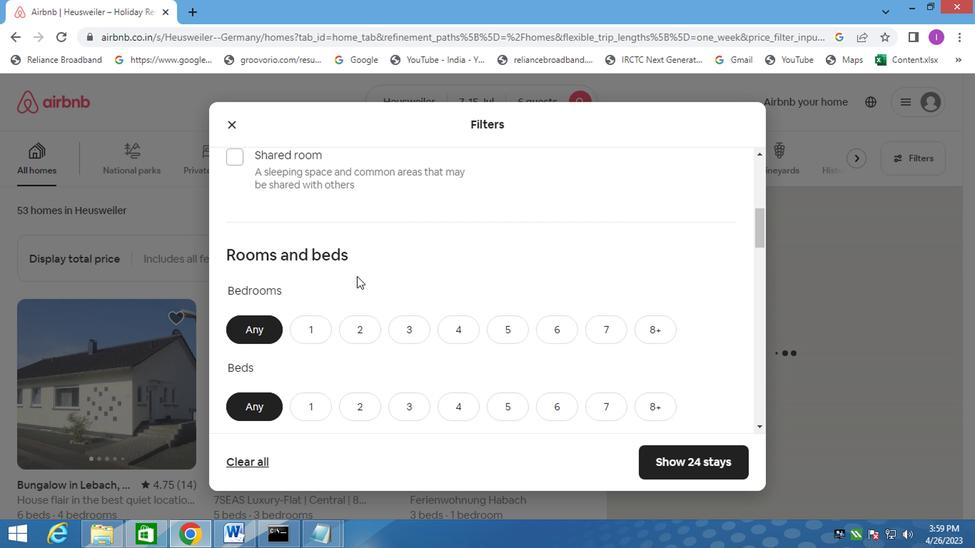 
Action: Mouse moved to (420, 179)
Screenshot: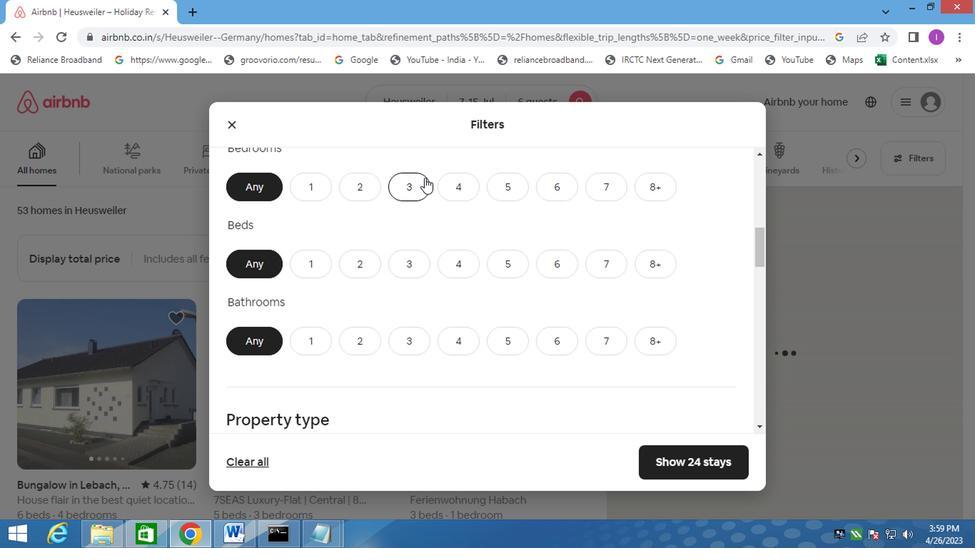
Action: Mouse pressed left at (420, 179)
Screenshot: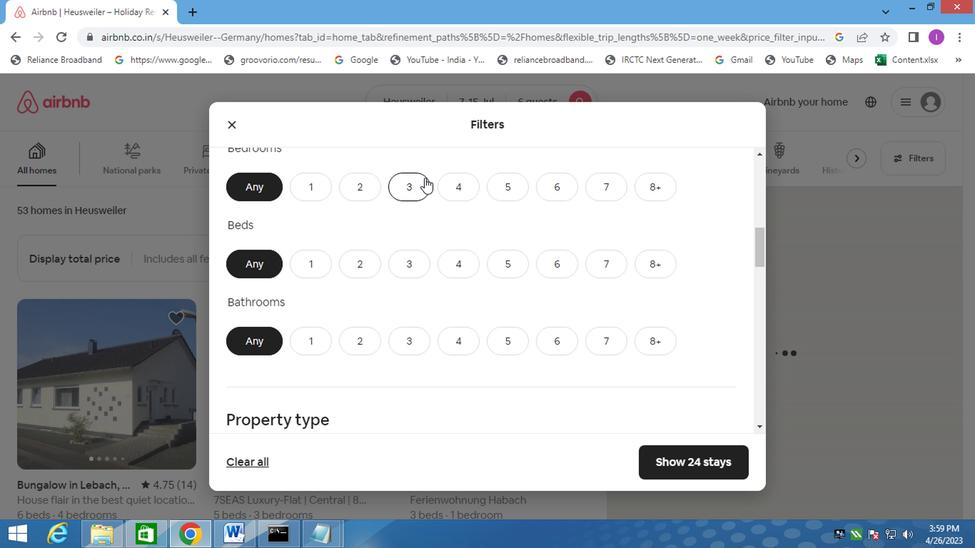 
Action: Mouse moved to (412, 261)
Screenshot: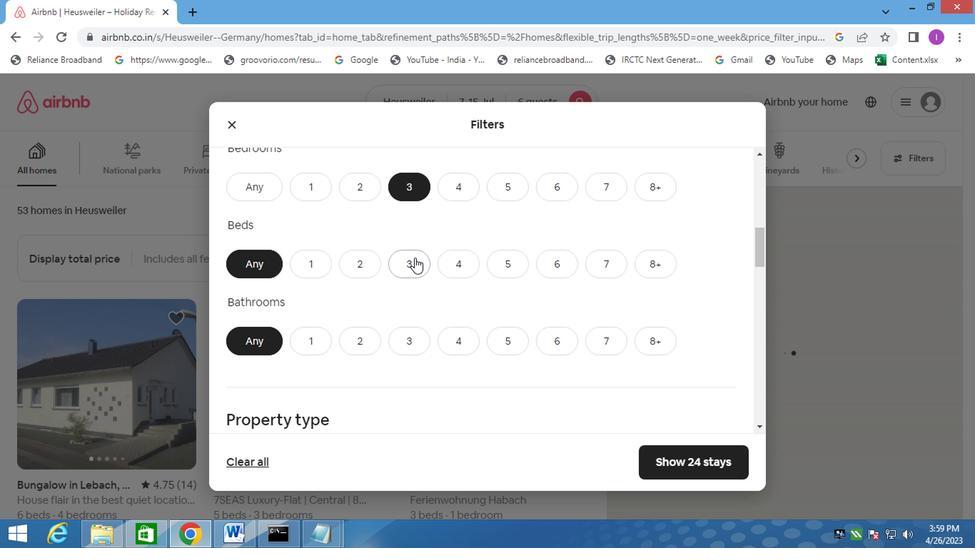 
Action: Mouse pressed left at (412, 261)
Screenshot: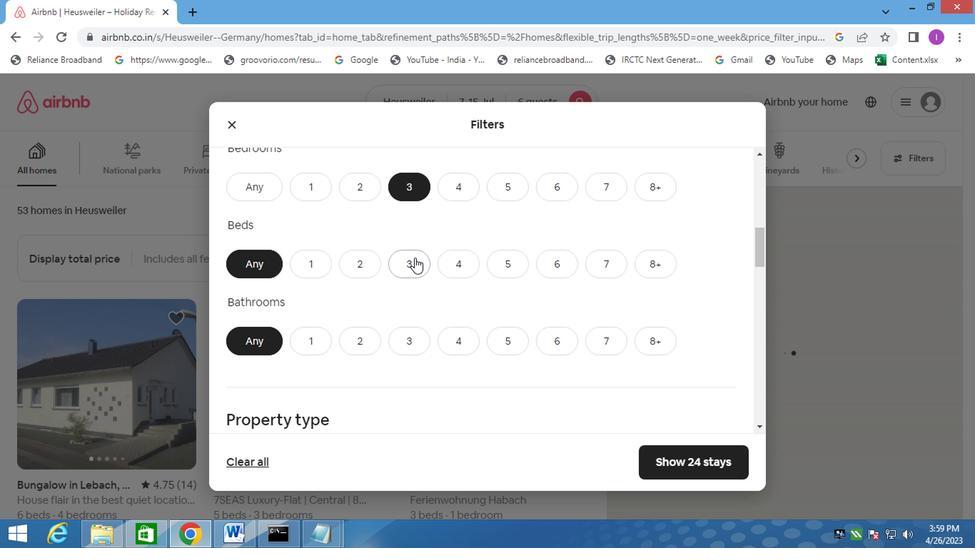 
Action: Mouse moved to (416, 349)
Screenshot: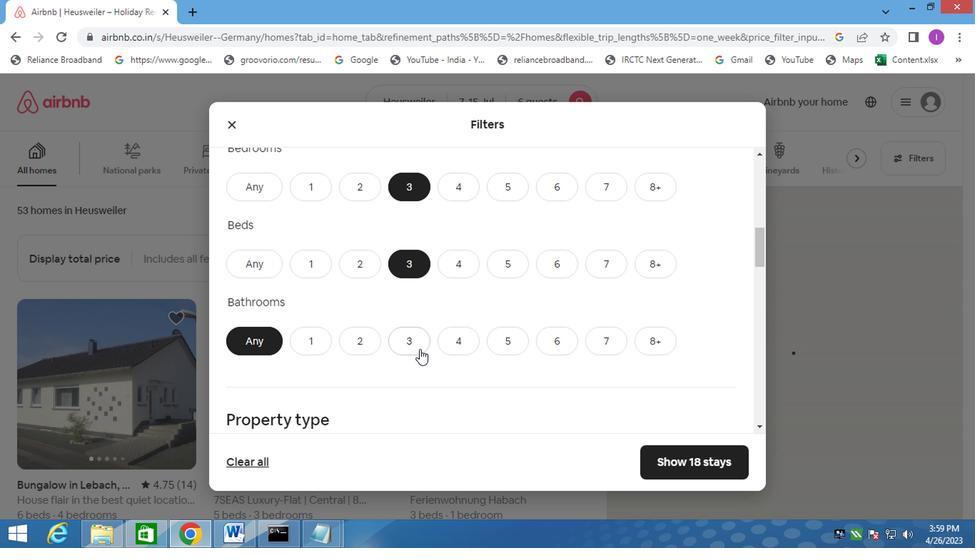 
Action: Mouse pressed left at (416, 349)
Screenshot: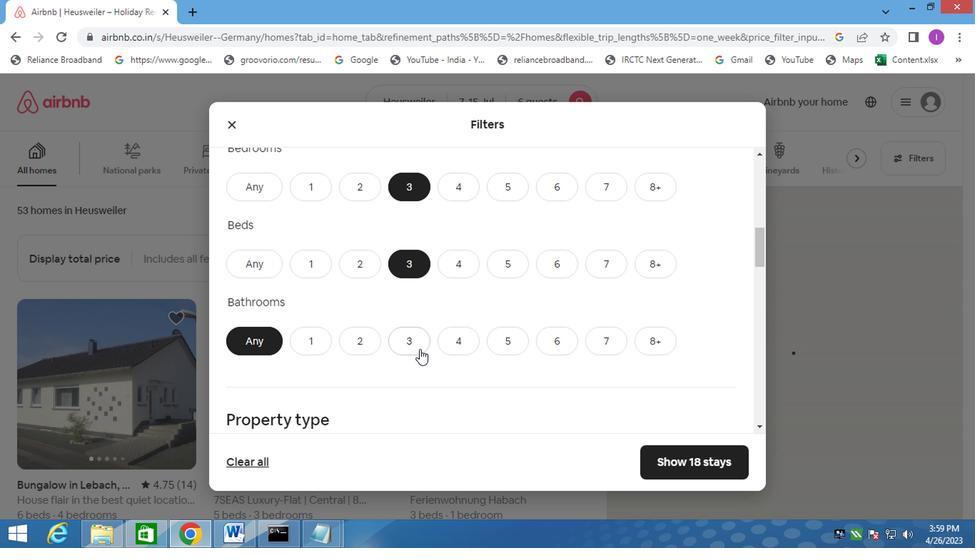 
Action: Mouse moved to (522, 350)
Screenshot: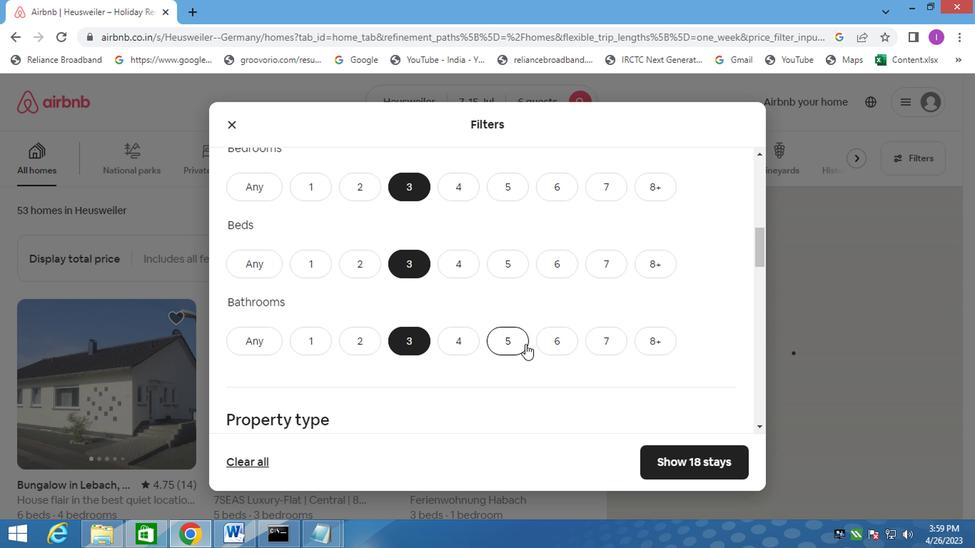 
Action: Mouse scrolled (522, 349) with delta (0, -1)
Screenshot: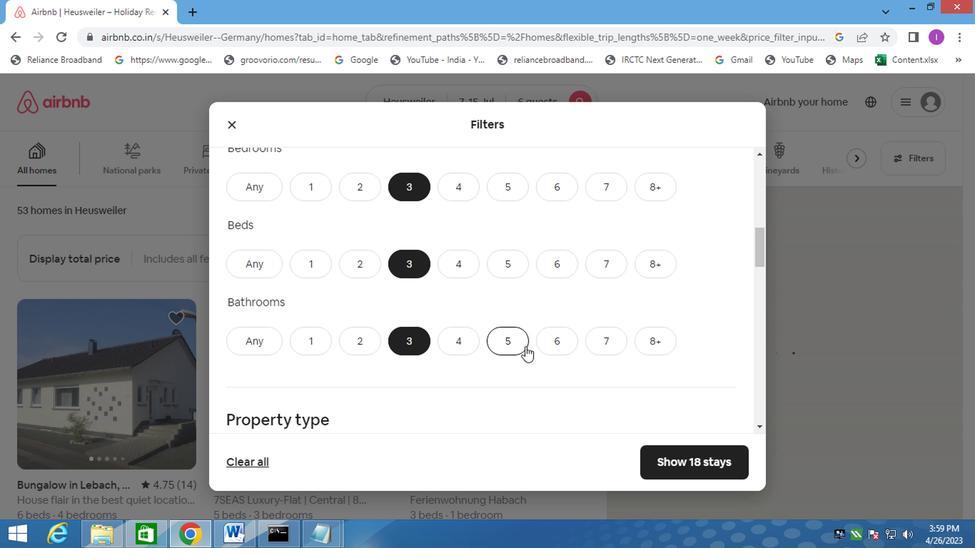 
Action: Mouse moved to (525, 354)
Screenshot: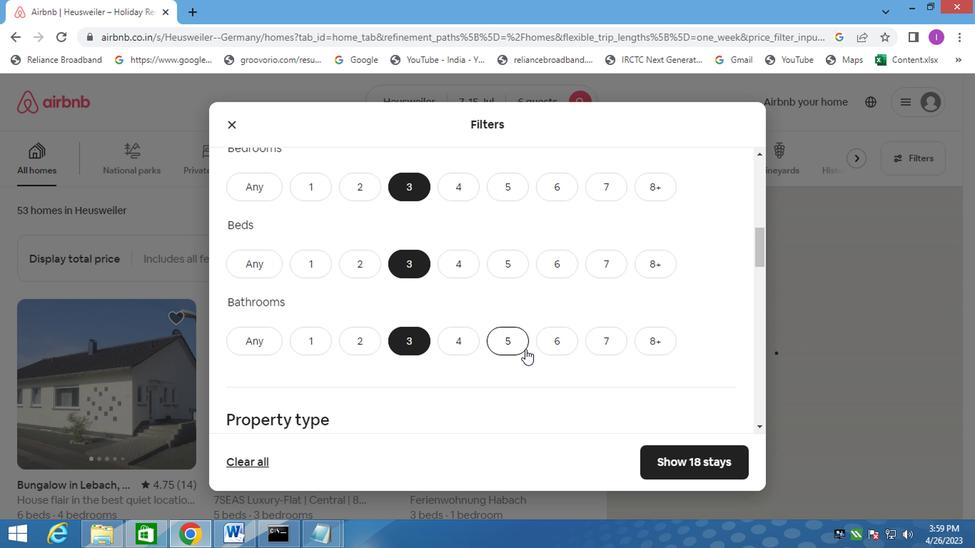 
Action: Mouse scrolled (525, 354) with delta (0, 0)
Screenshot: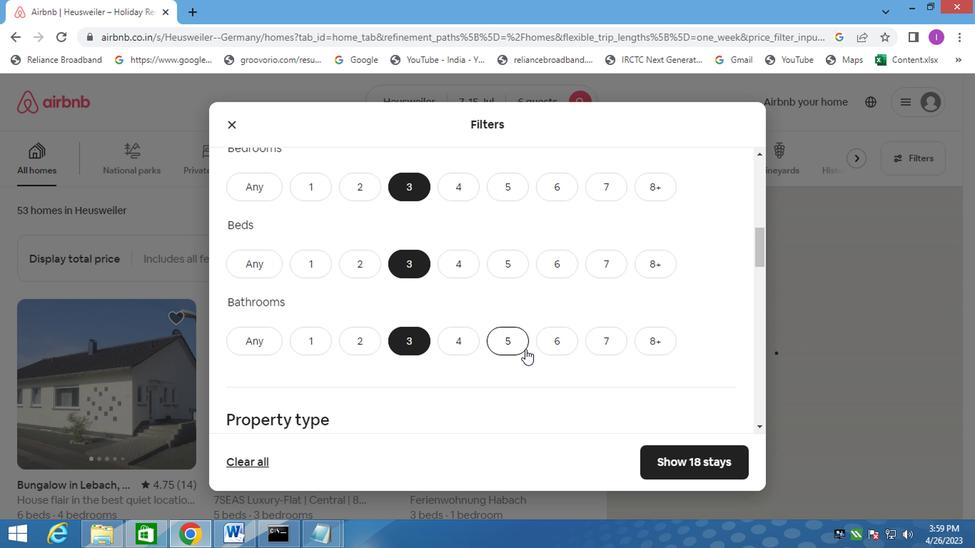 
Action: Mouse moved to (398, 359)
Screenshot: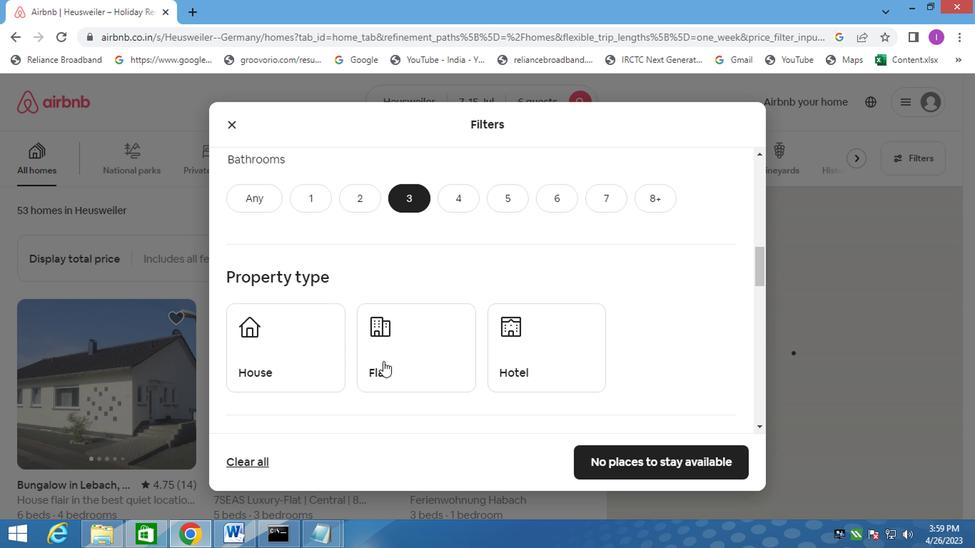 
Action: Mouse scrolled (398, 358) with delta (0, -1)
Screenshot: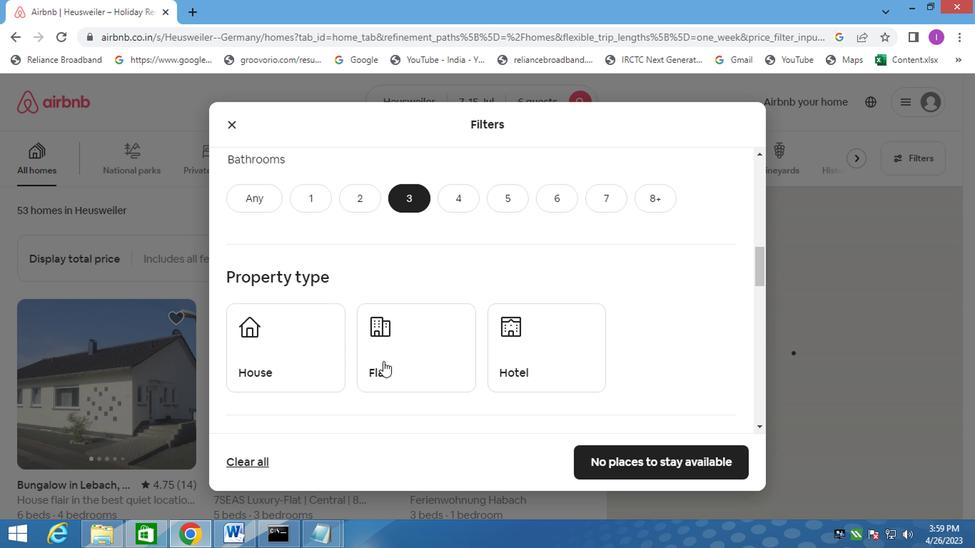
Action: Mouse moved to (297, 306)
Screenshot: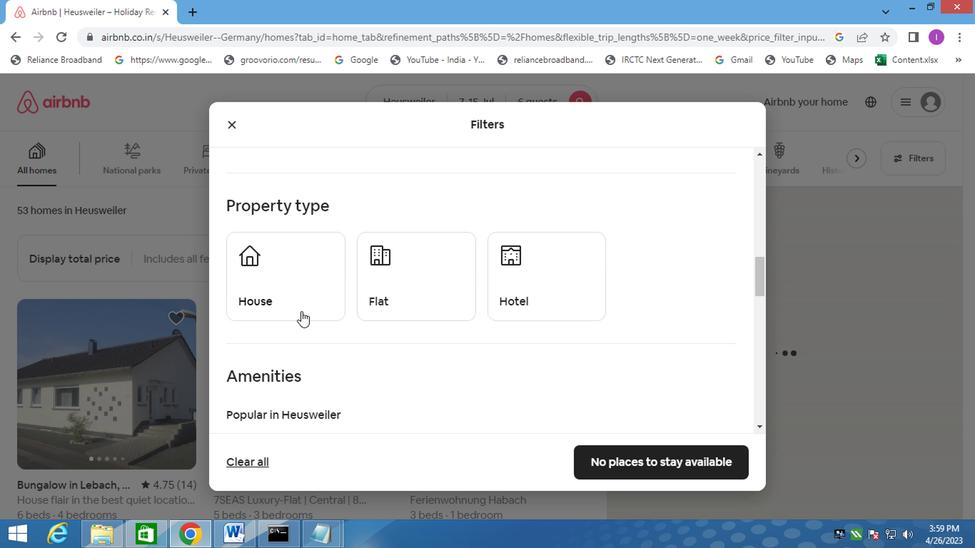 
Action: Mouse pressed left at (297, 306)
Screenshot: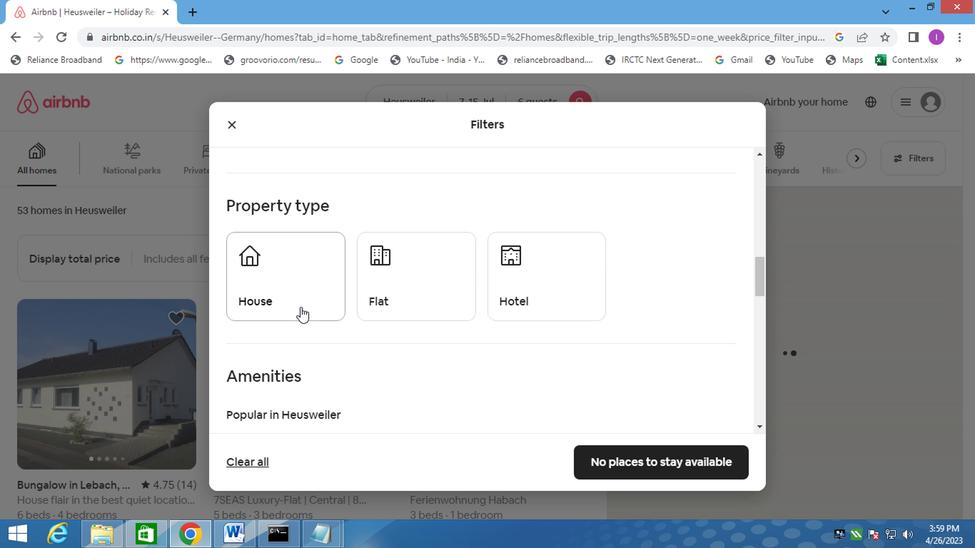 
Action: Mouse moved to (405, 306)
Screenshot: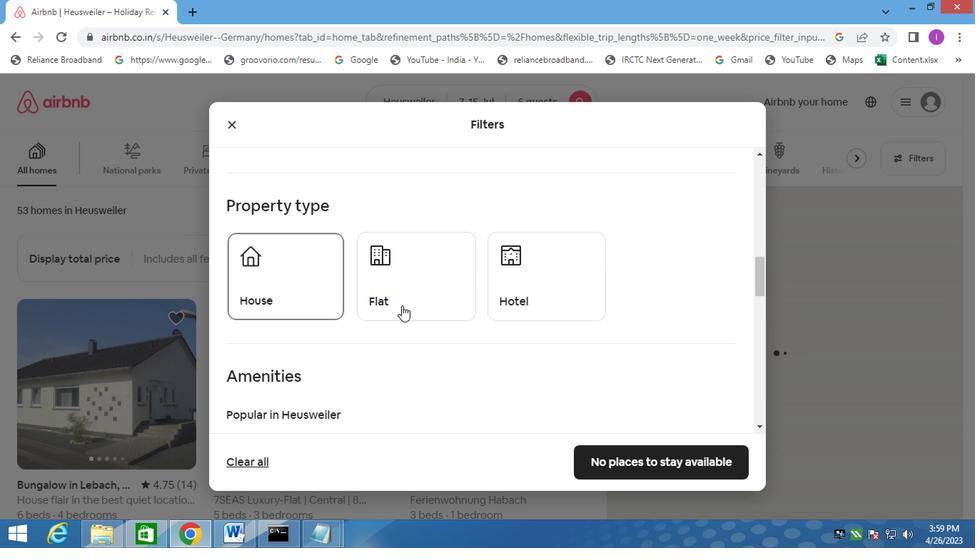 
Action: Mouse pressed left at (405, 306)
Screenshot: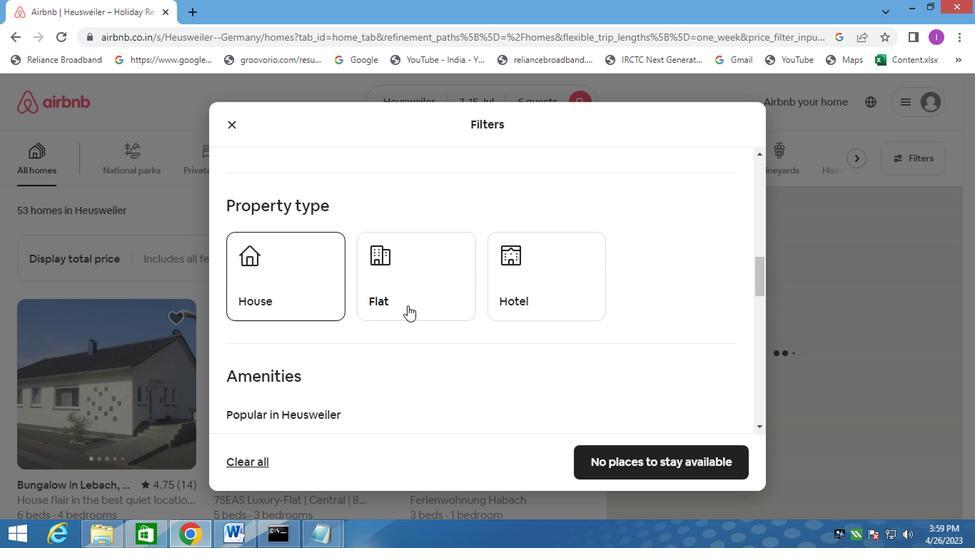 
Action: Mouse moved to (476, 343)
Screenshot: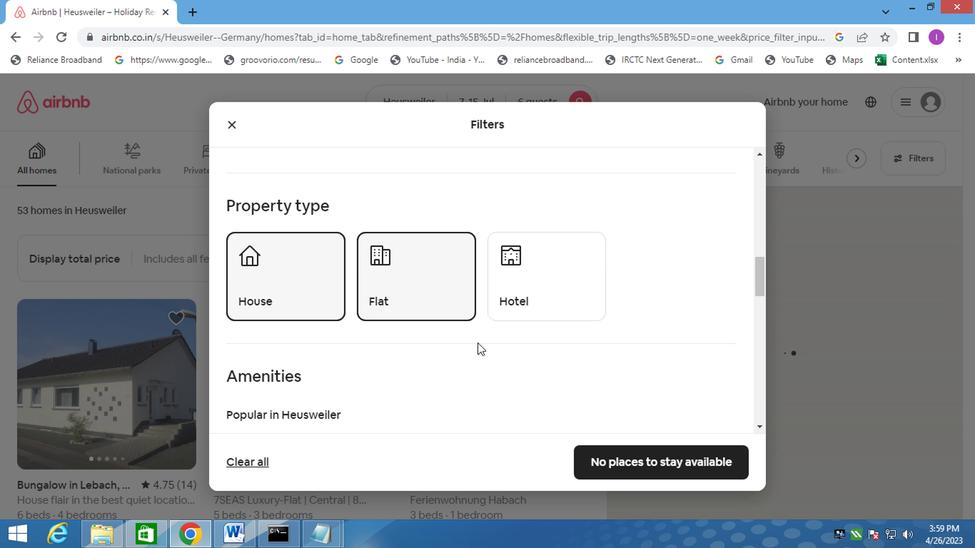 
Action: Mouse scrolled (476, 342) with delta (0, -1)
Screenshot: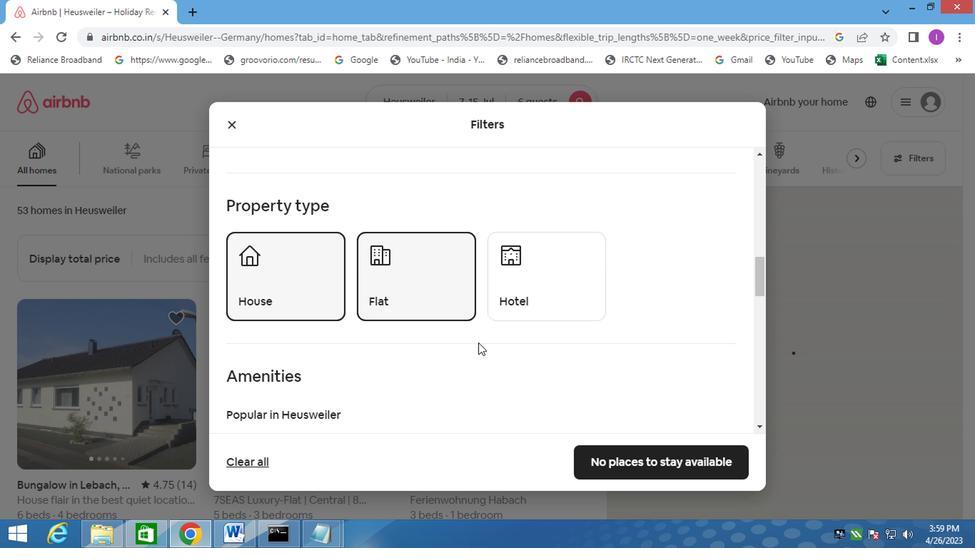 
Action: Mouse moved to (476, 343)
Screenshot: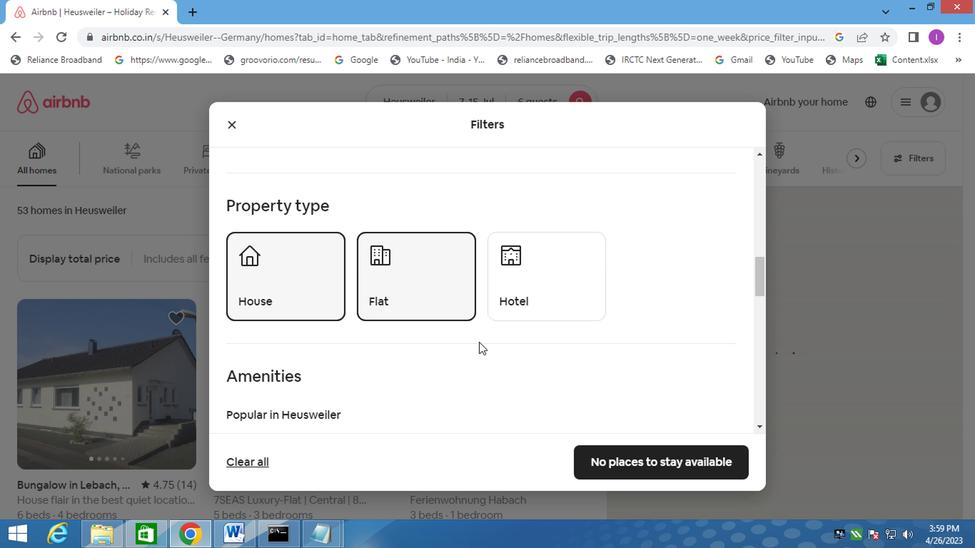 
Action: Mouse scrolled (476, 342) with delta (0, -1)
Screenshot: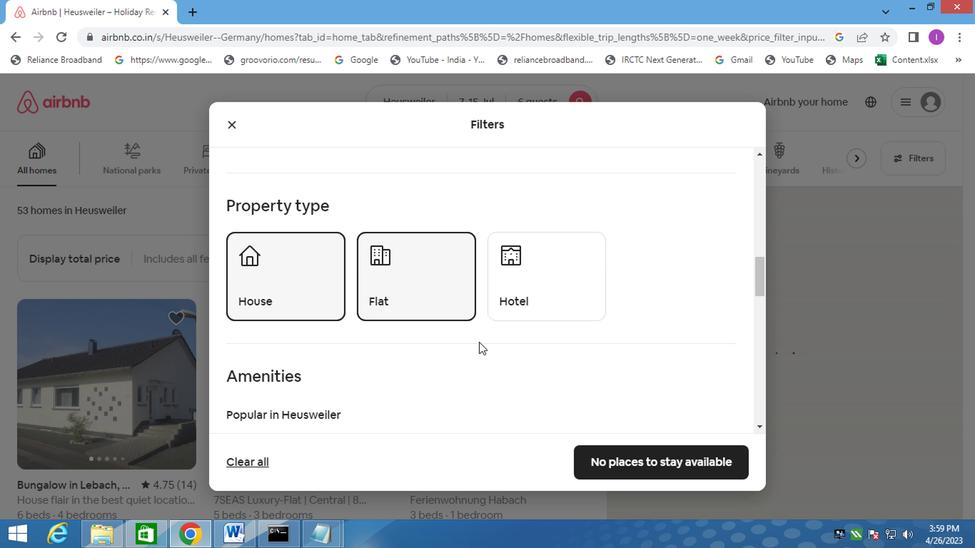 
Action: Mouse moved to (476, 343)
Screenshot: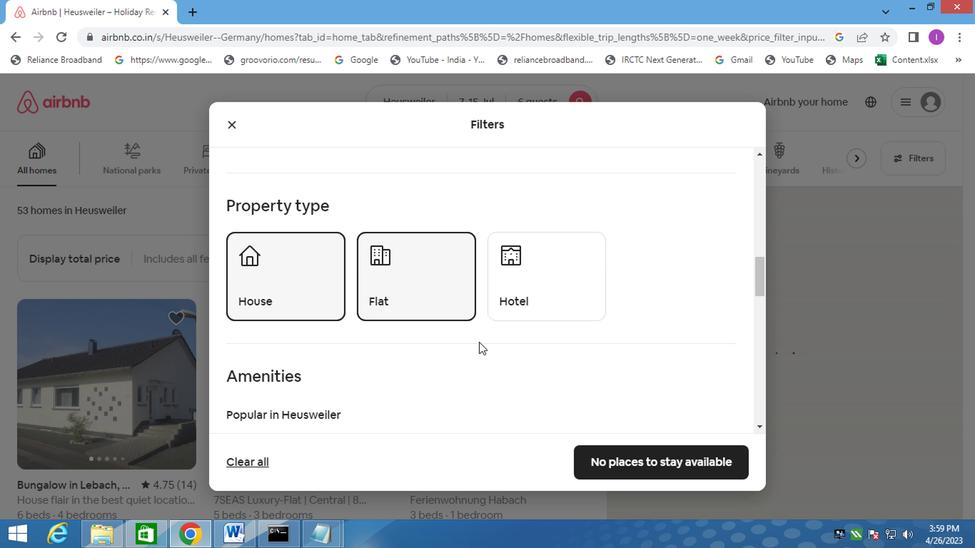 
Action: Mouse scrolled (476, 342) with delta (0, -1)
Screenshot: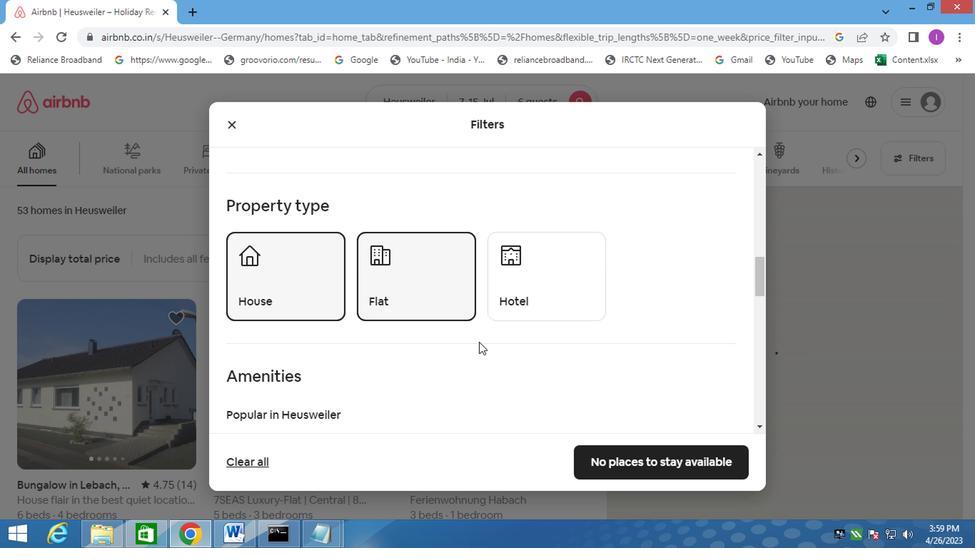 
Action: Mouse moved to (478, 340)
Screenshot: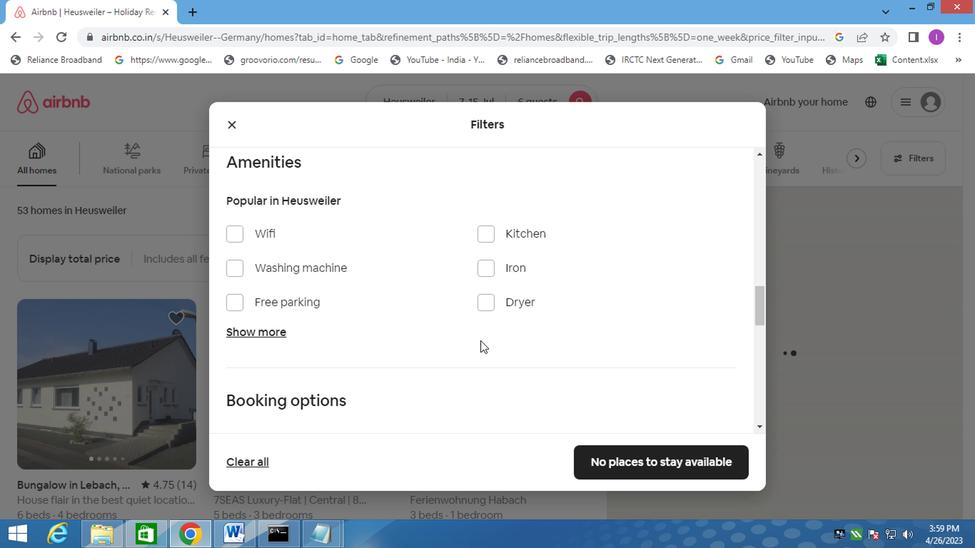 
Action: Mouse scrolled (478, 338) with delta (0, -1)
Screenshot: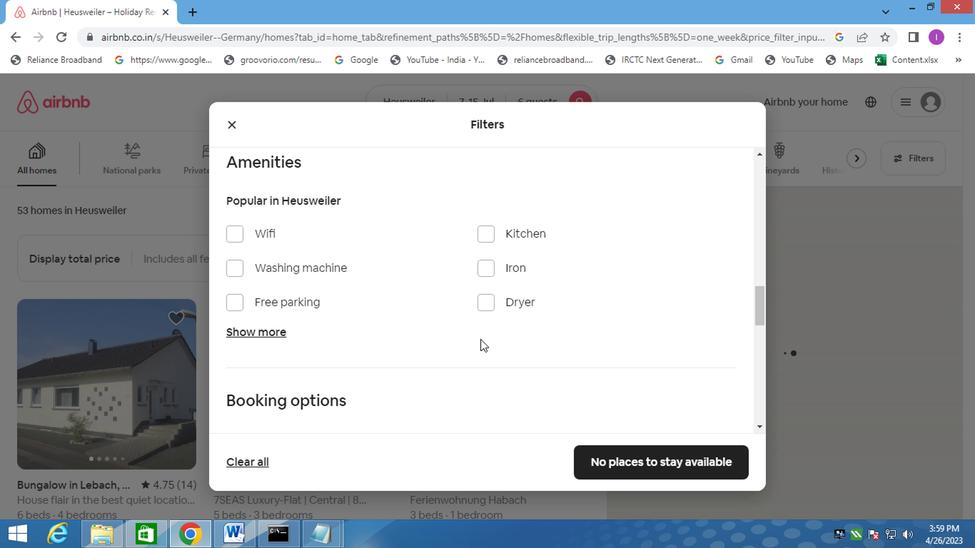
Action: Mouse moved to (479, 338)
Screenshot: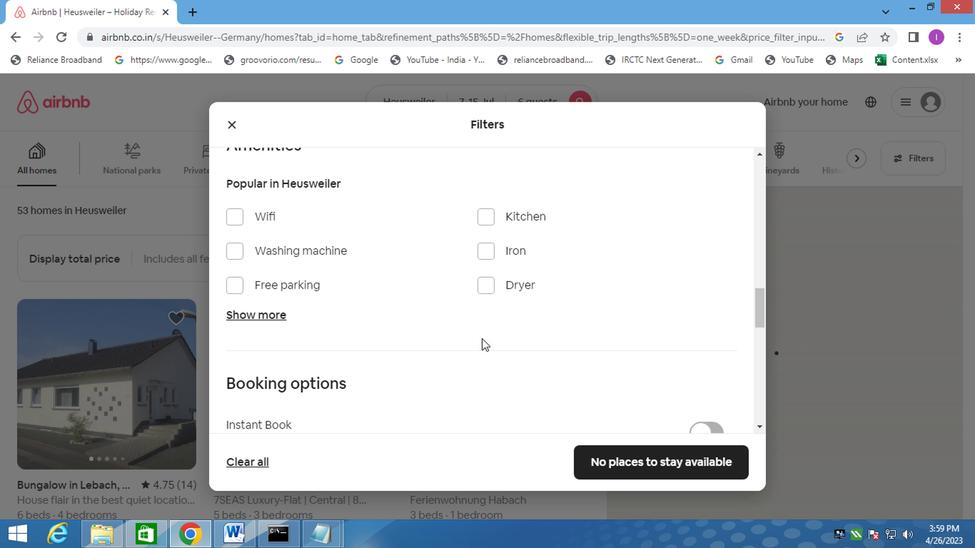 
Action: Mouse scrolled (479, 338) with delta (0, 0)
Screenshot: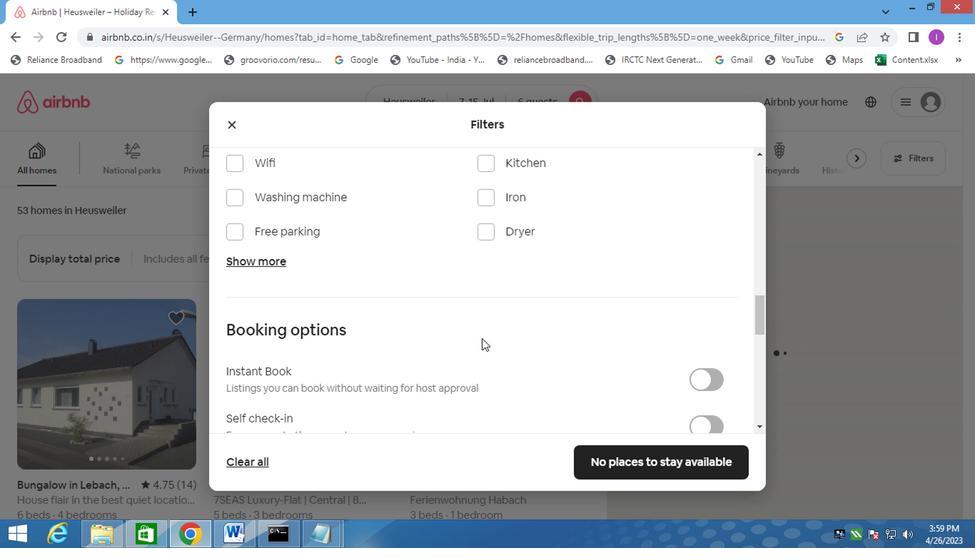 
Action: Mouse scrolled (479, 338) with delta (0, 0)
Screenshot: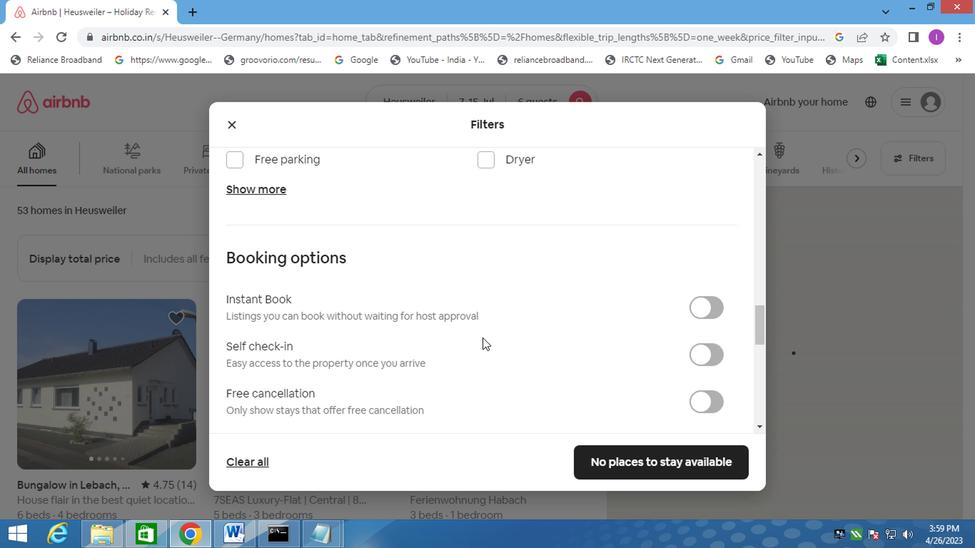
Action: Mouse moved to (713, 286)
Screenshot: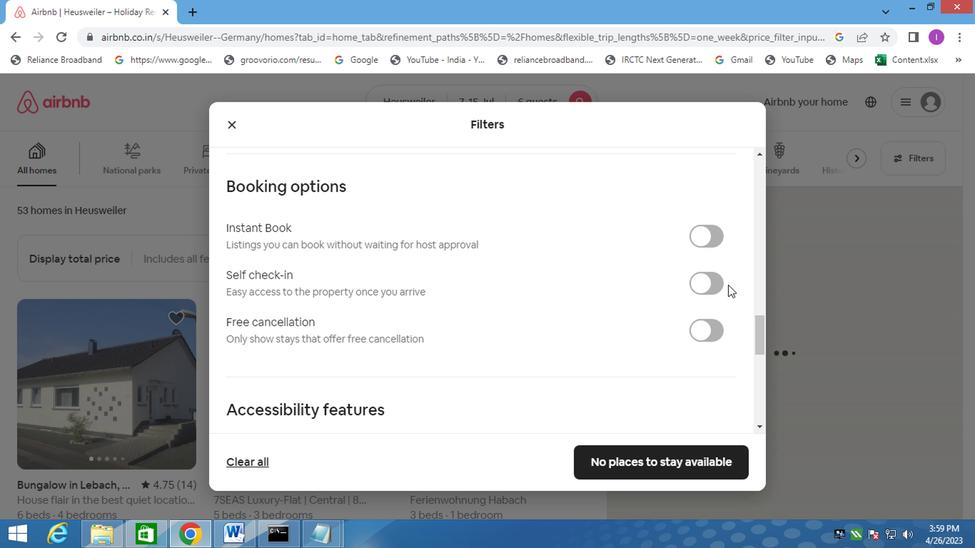 
Action: Mouse pressed left at (713, 286)
Screenshot: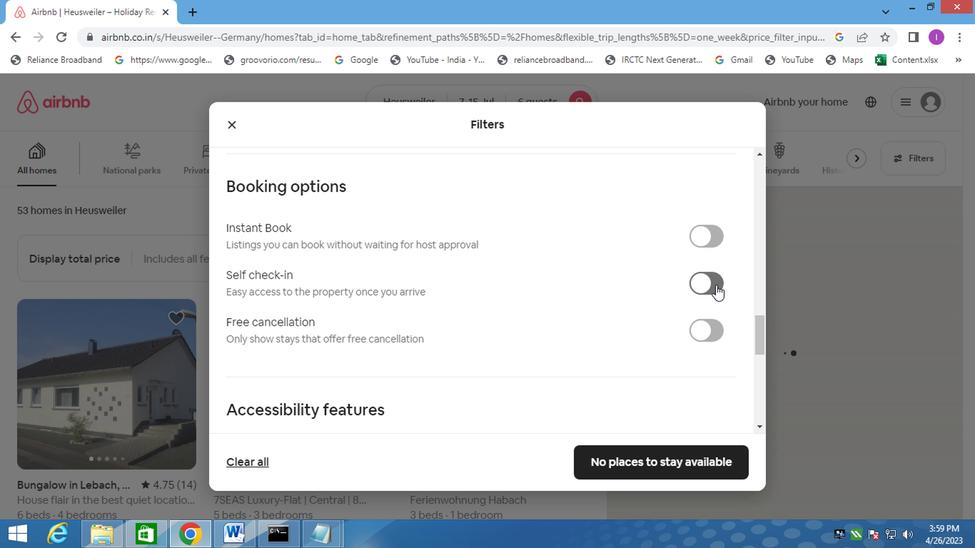 
Action: Mouse moved to (559, 310)
Screenshot: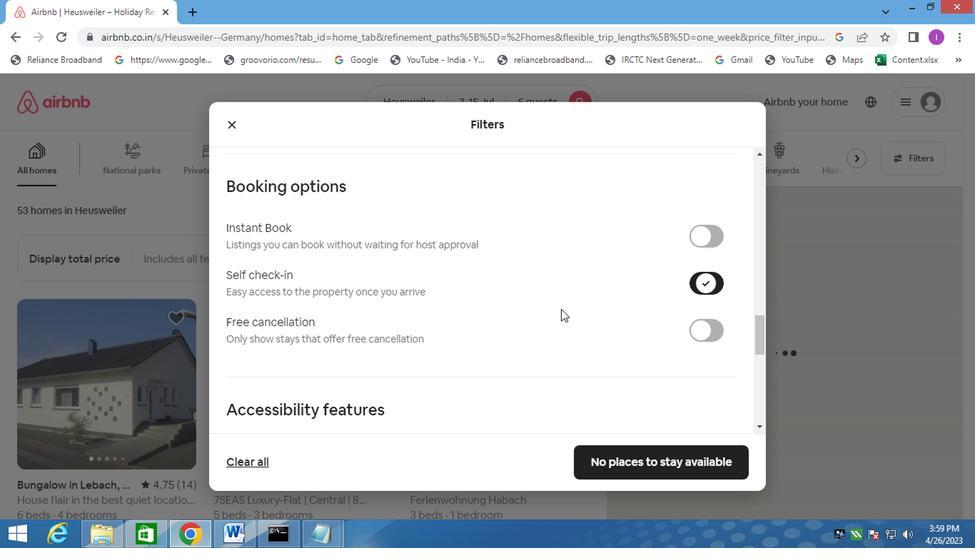 
Action: Mouse scrolled (559, 310) with delta (0, 0)
Screenshot: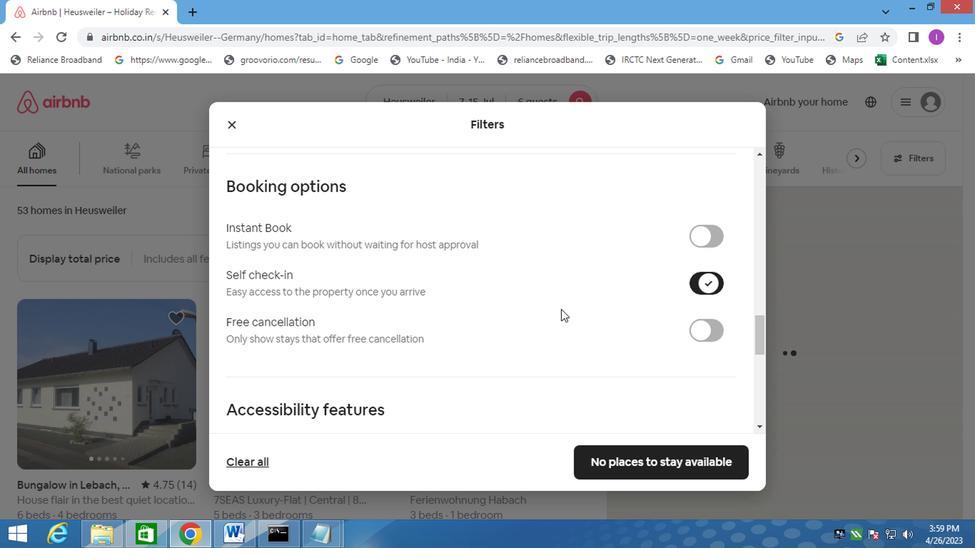 
Action: Mouse moved to (559, 310)
Screenshot: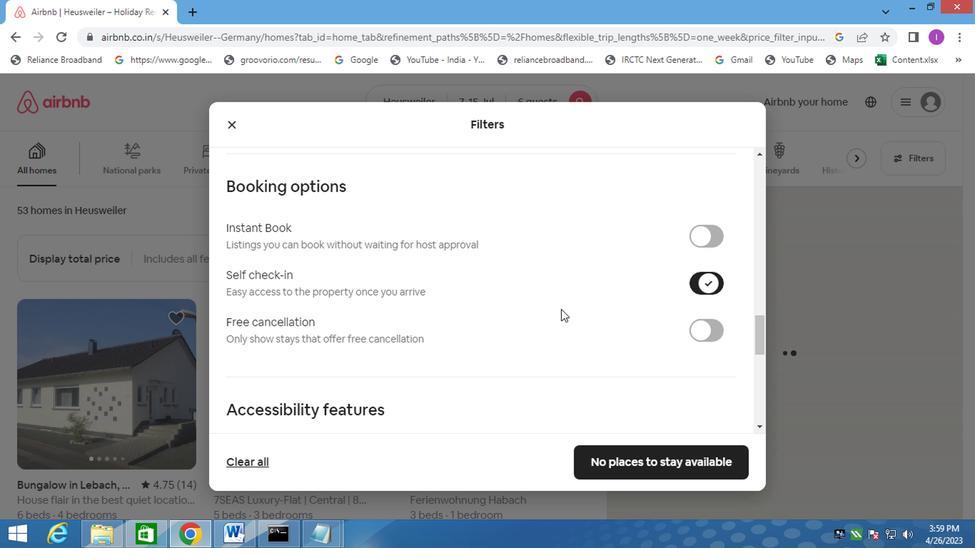 
Action: Mouse scrolled (559, 310) with delta (0, 0)
Screenshot: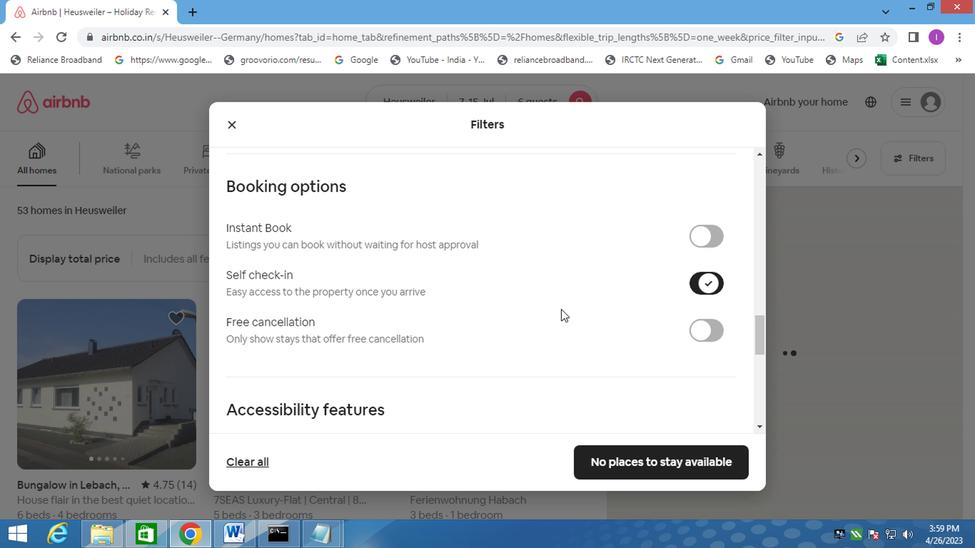 
Action: Mouse scrolled (559, 310) with delta (0, 0)
Screenshot: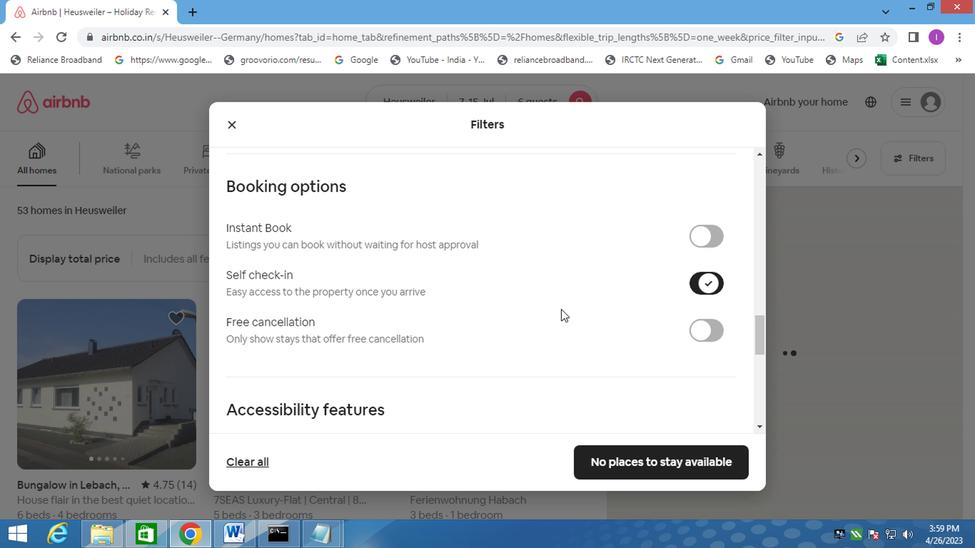 
Action: Mouse moved to (559, 311)
Screenshot: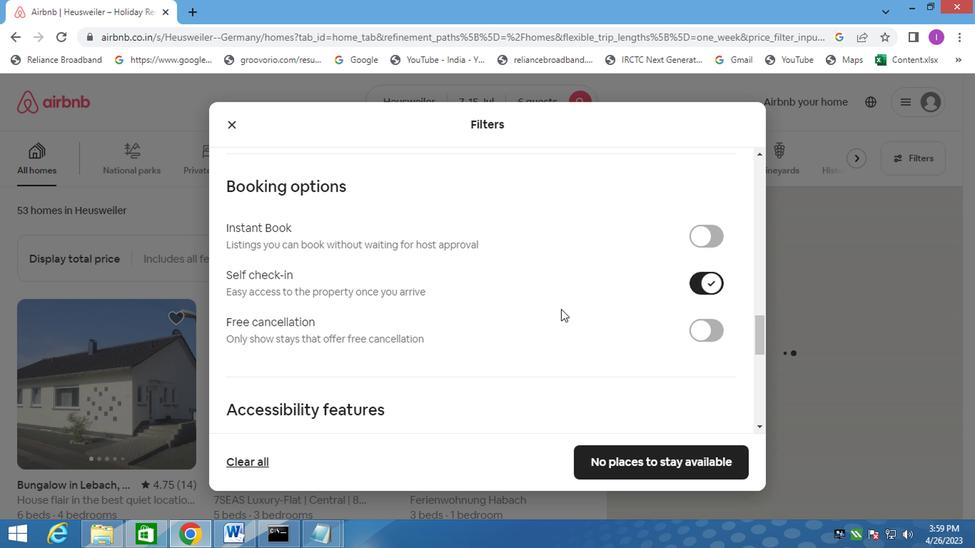 
Action: Mouse scrolled (559, 310) with delta (0, -1)
Screenshot: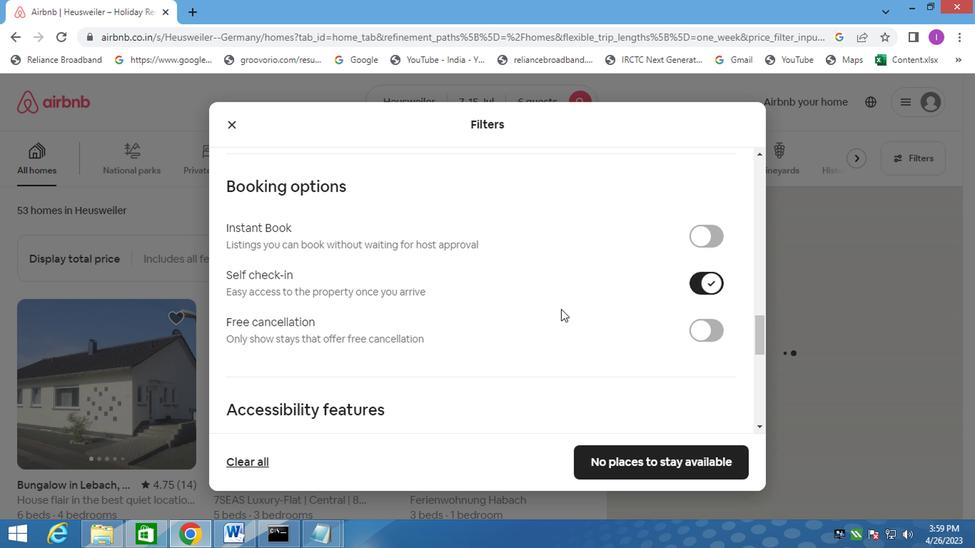 
Action: Mouse moved to (560, 312)
Screenshot: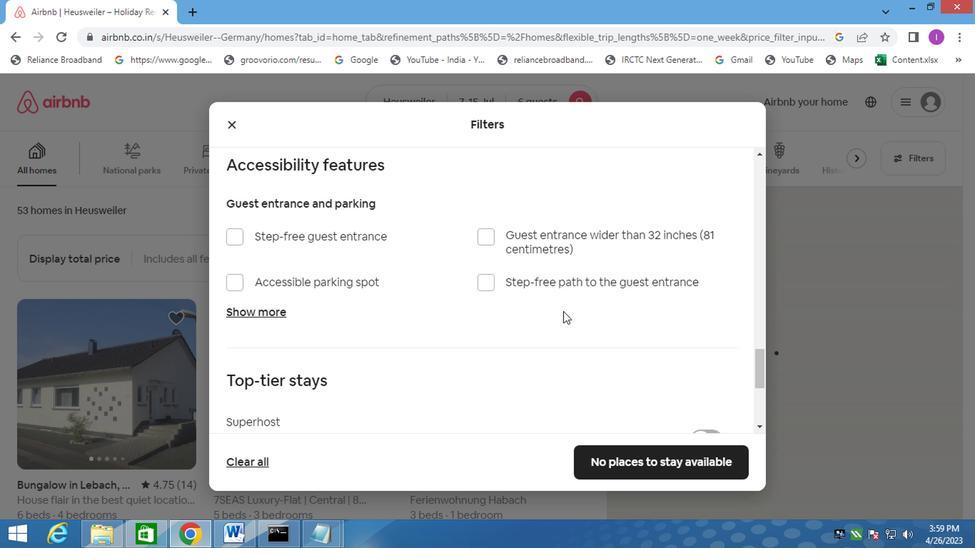
Action: Mouse scrolled (560, 311) with delta (0, 0)
Screenshot: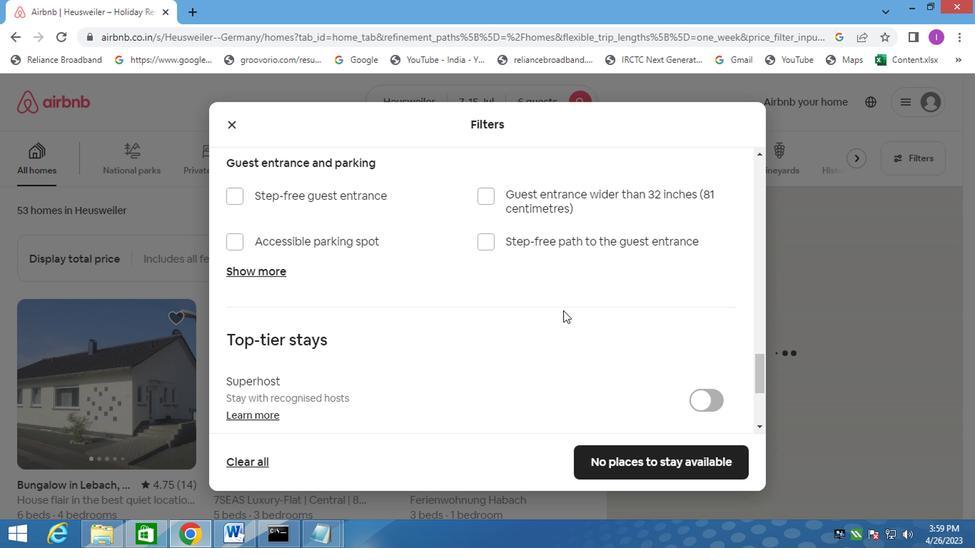 
Action: Mouse scrolled (560, 311) with delta (0, 0)
Screenshot: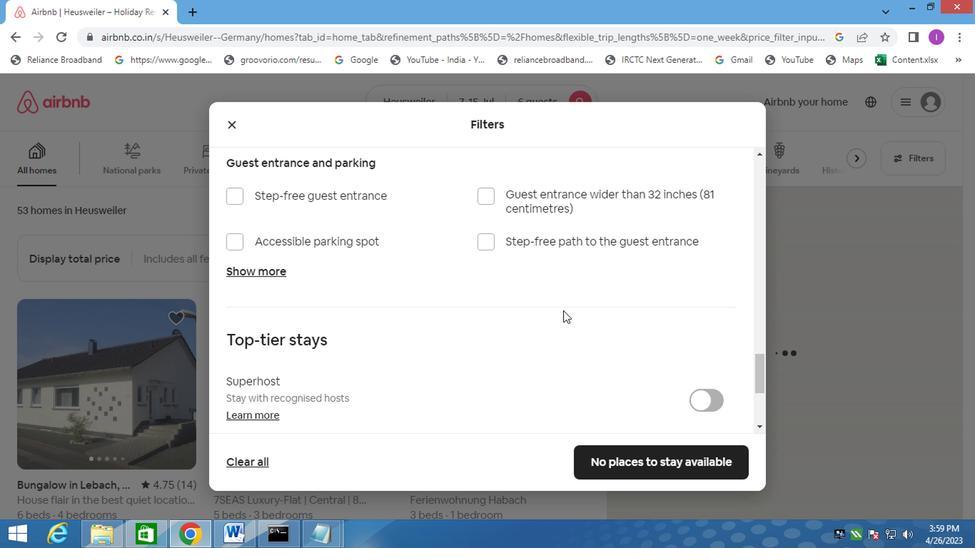 
Action: Mouse moved to (560, 310)
Screenshot: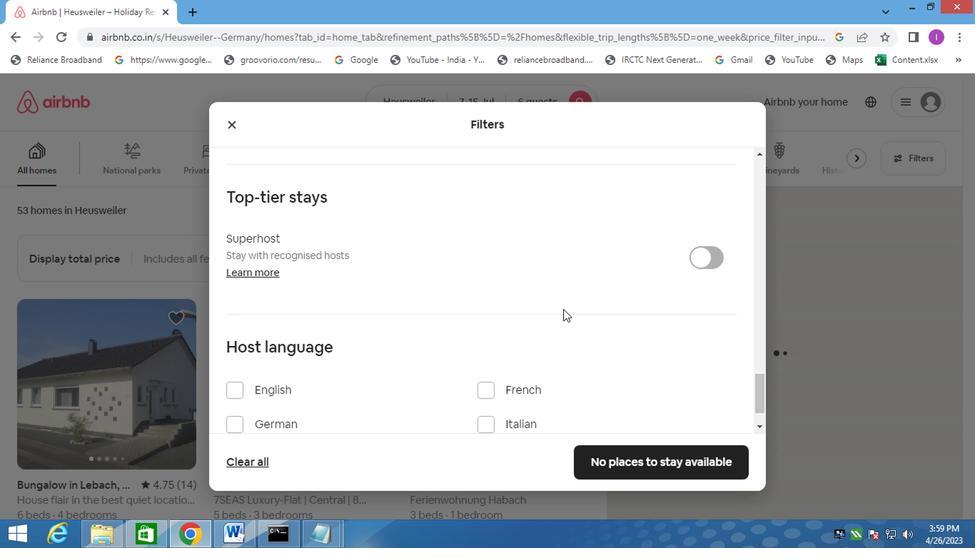 
Action: Mouse scrolled (560, 310) with delta (0, 0)
Screenshot: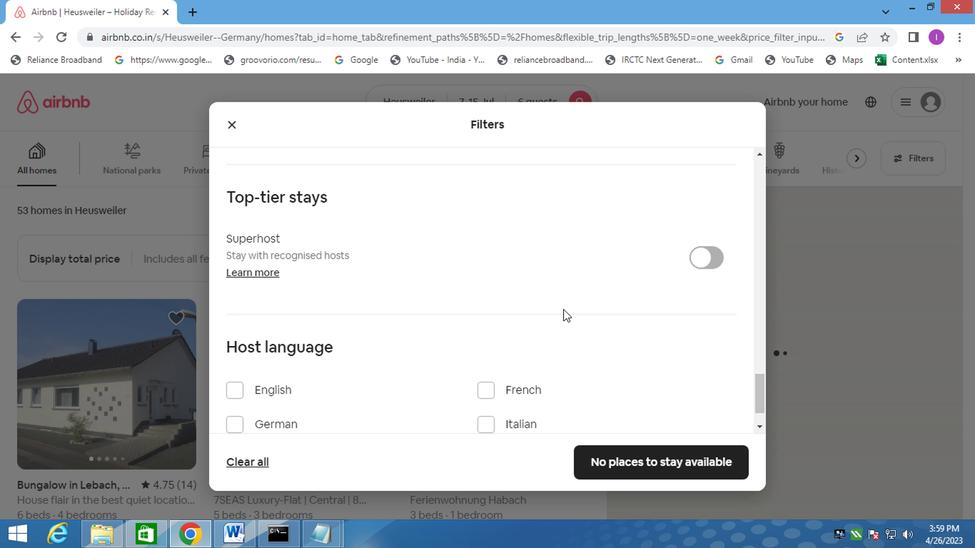 
Action: Mouse moved to (232, 328)
Screenshot: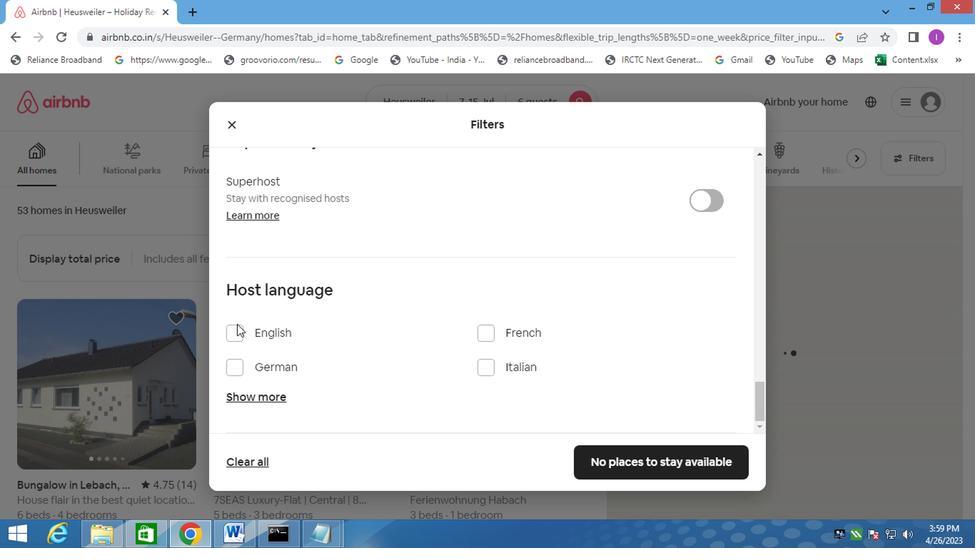 
Action: Mouse pressed left at (232, 328)
Screenshot: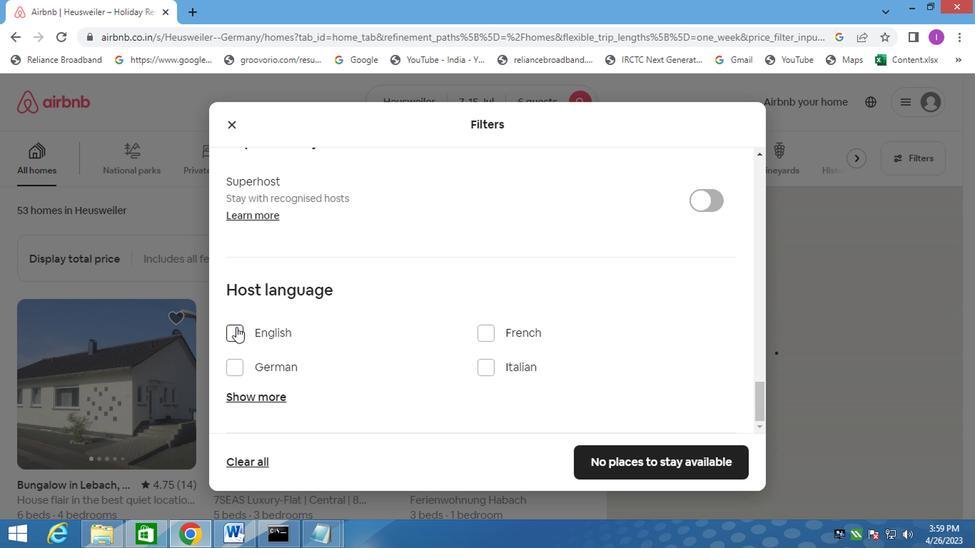 
Action: Mouse moved to (357, 299)
Screenshot: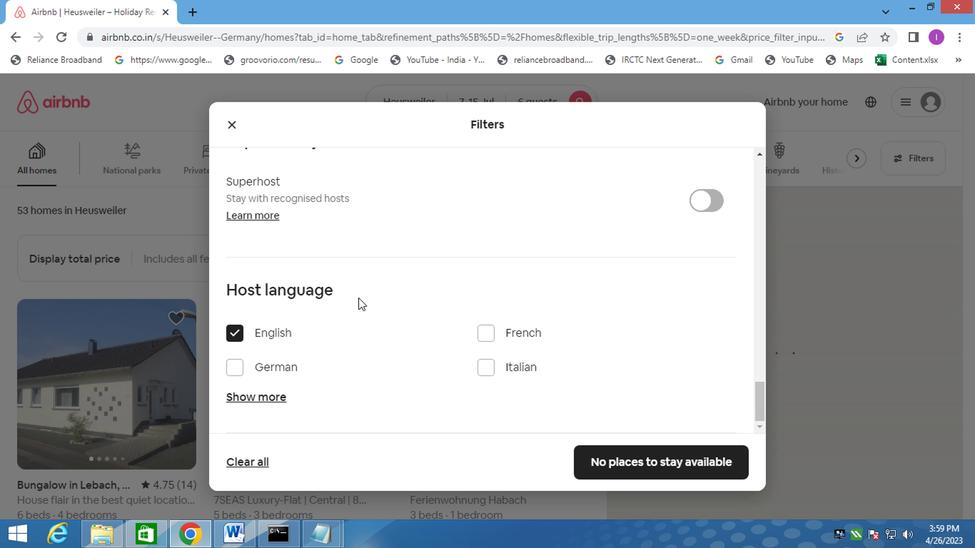 
Action: Mouse scrolled (357, 298) with delta (0, -1)
Screenshot: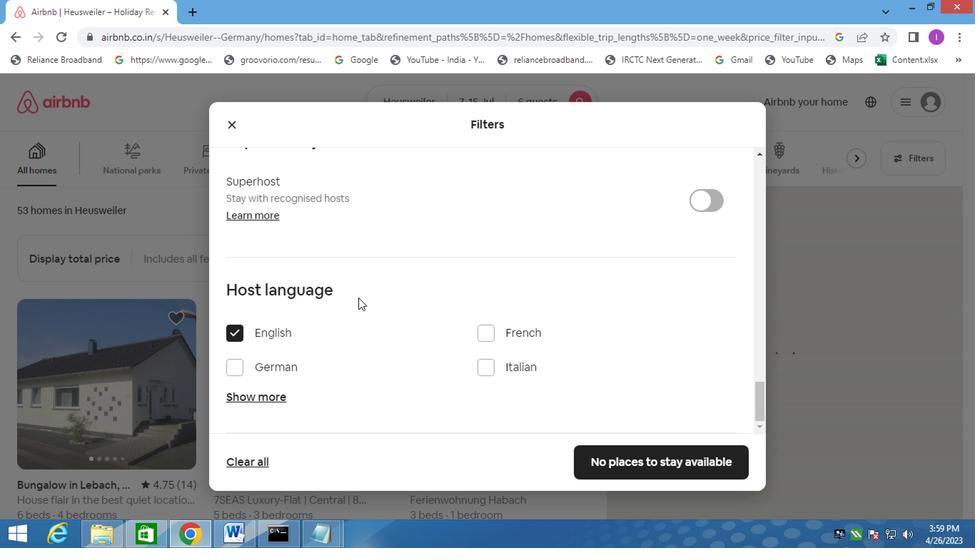 
Action: Mouse moved to (357, 299)
Screenshot: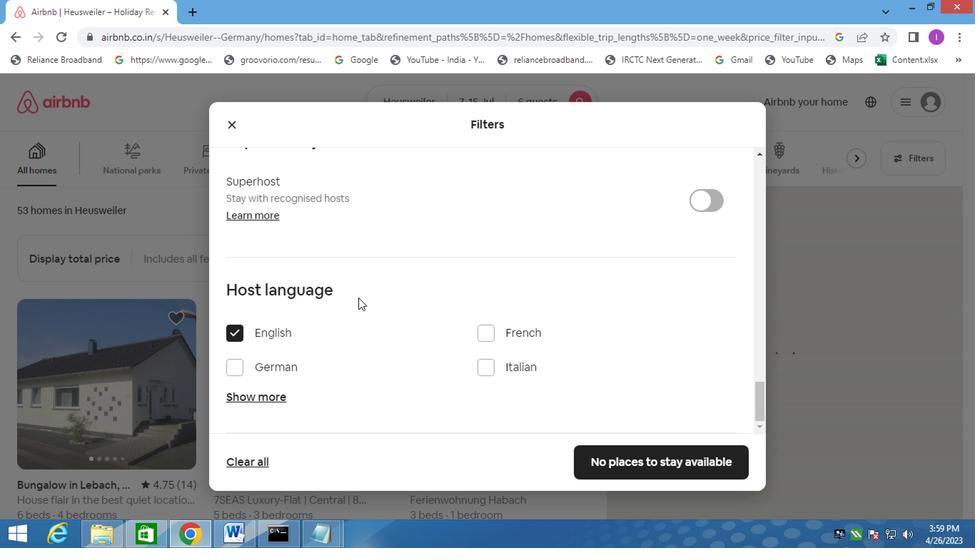
Action: Mouse scrolled (357, 298) with delta (0, -1)
Screenshot: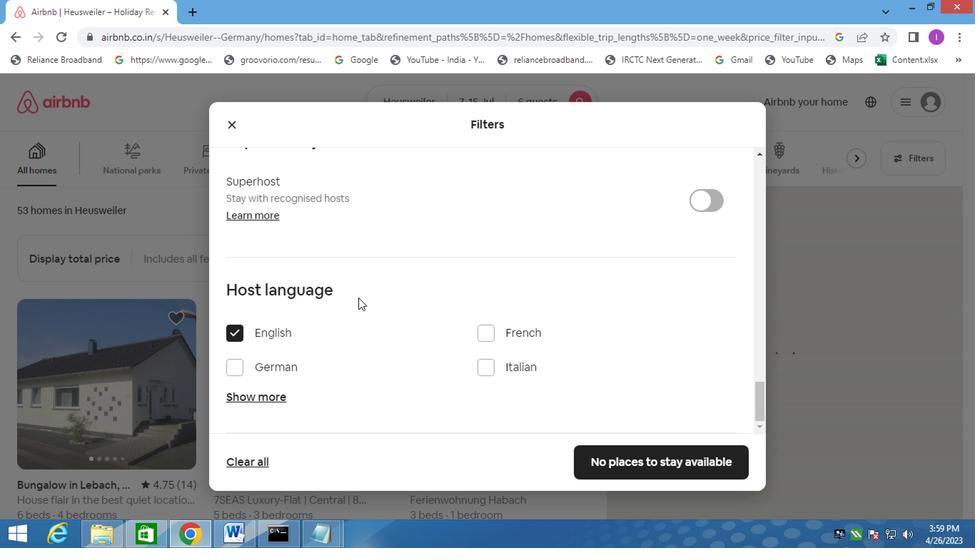 
Action: Mouse moved to (358, 301)
Screenshot: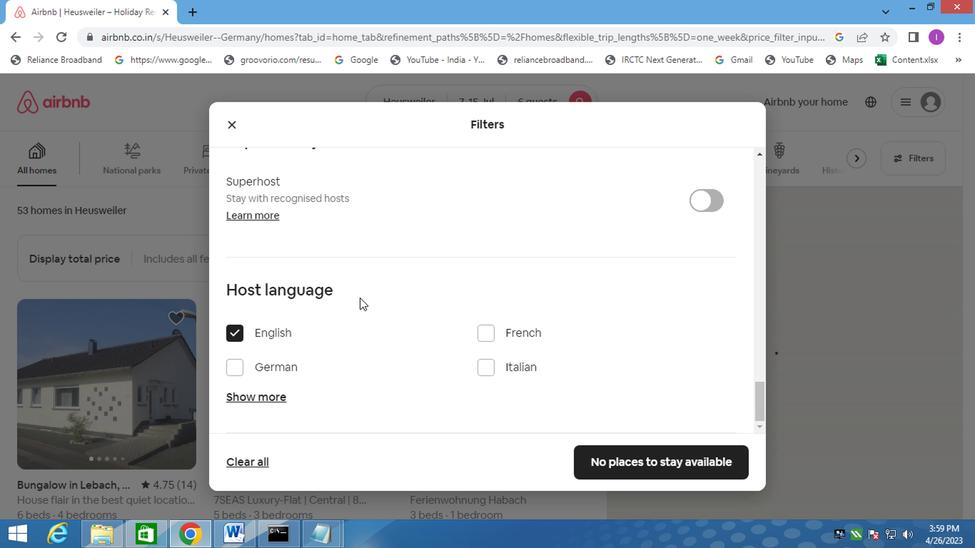 
Action: Mouse scrolled (358, 300) with delta (0, 0)
Screenshot: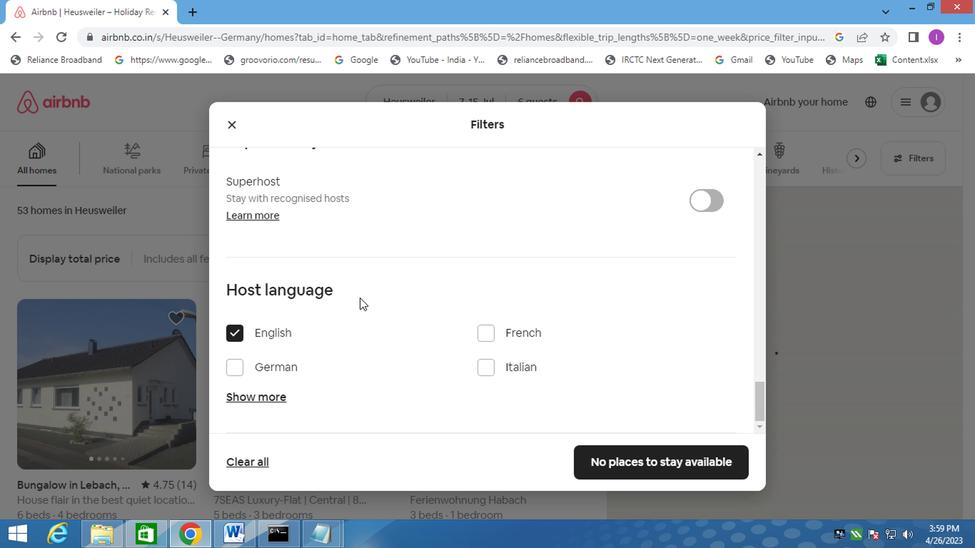 
Action: Mouse moved to (358, 302)
Screenshot: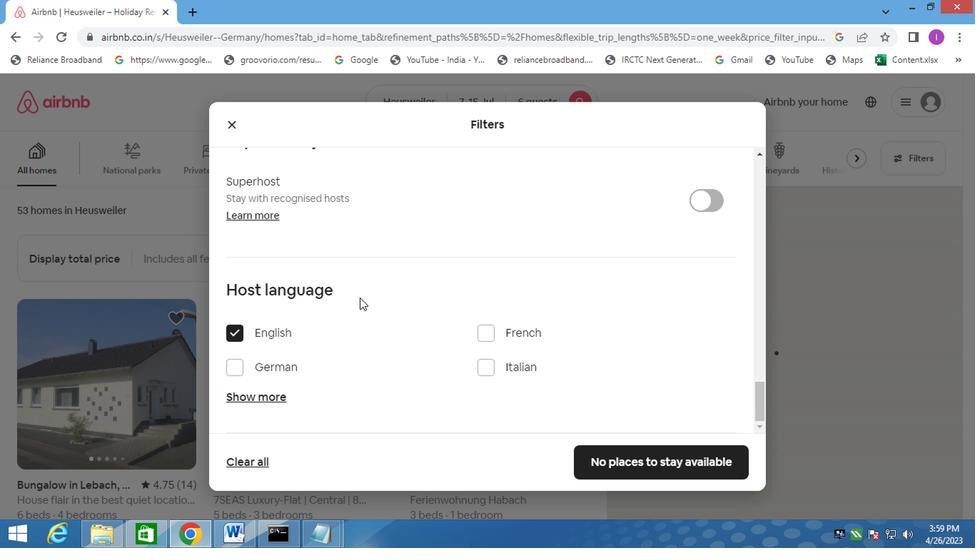
Action: Mouse scrolled (358, 301) with delta (0, -1)
Screenshot: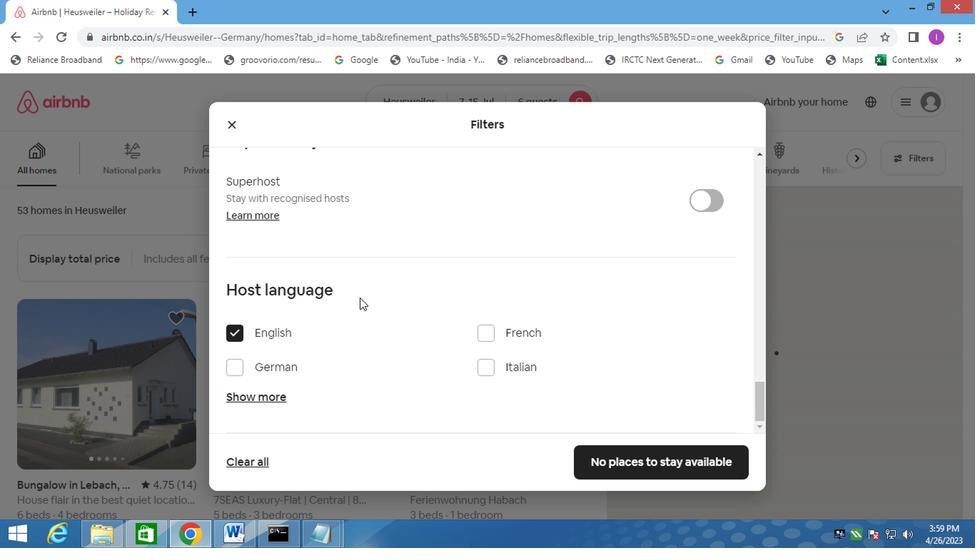 
Action: Mouse moved to (359, 306)
Screenshot: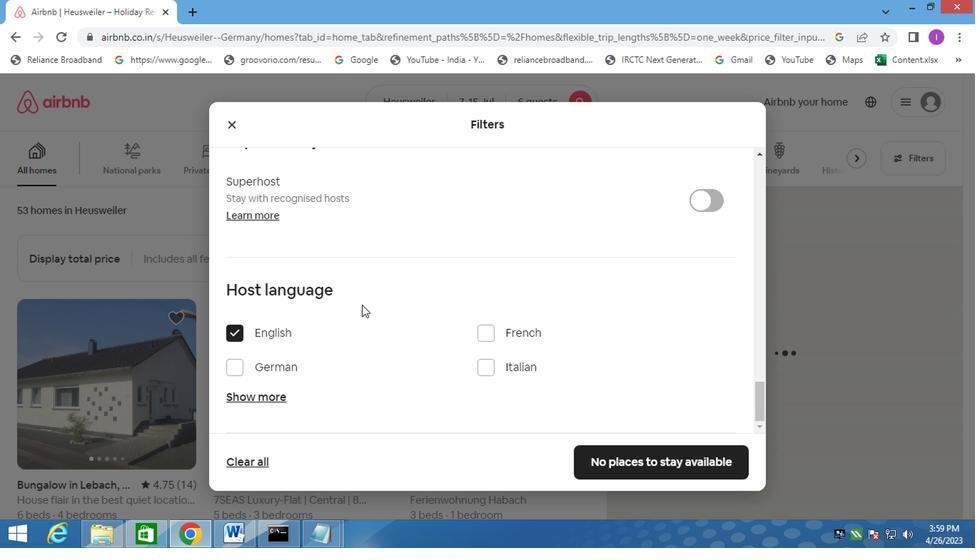 
Action: Mouse scrolled (359, 305) with delta (0, -1)
Screenshot: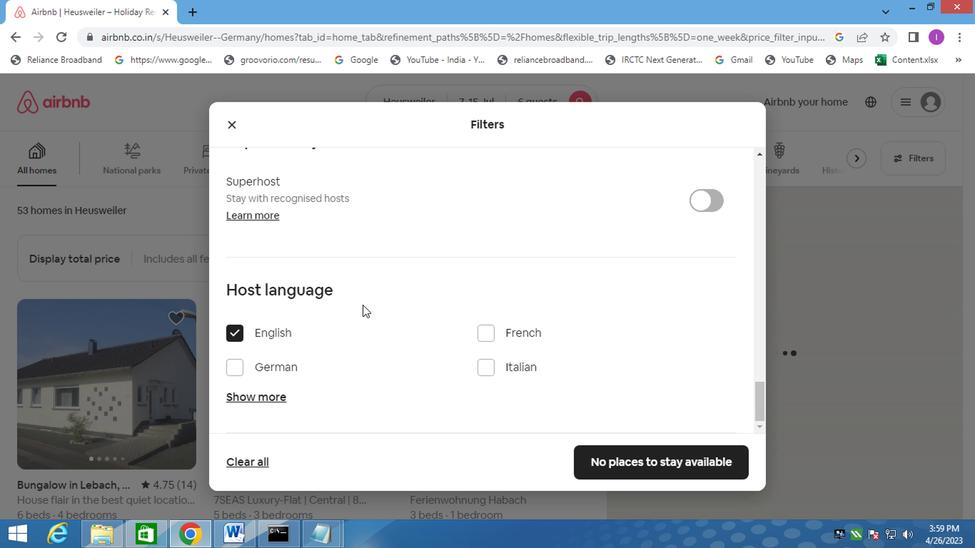 
Action: Mouse moved to (361, 306)
Screenshot: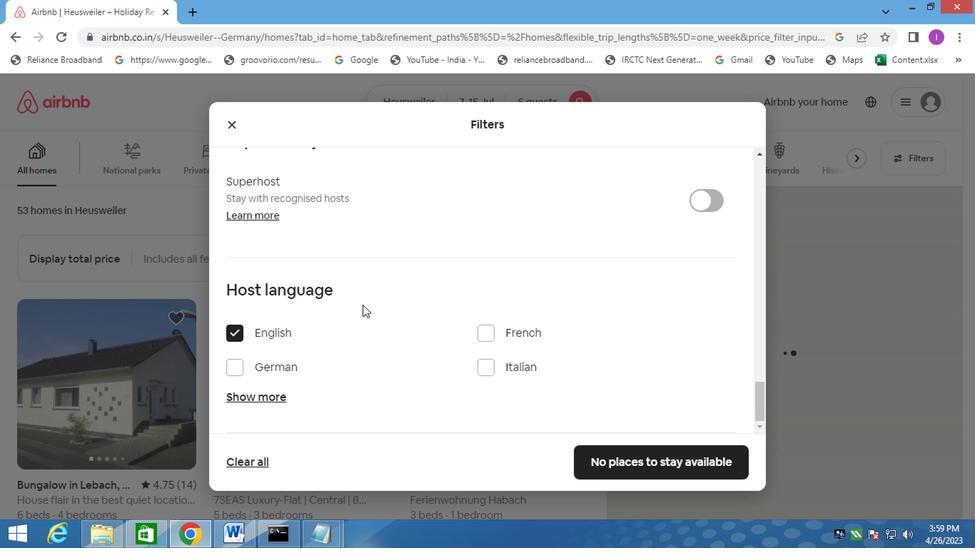 
Action: Mouse scrolled (361, 305) with delta (0, -1)
Screenshot: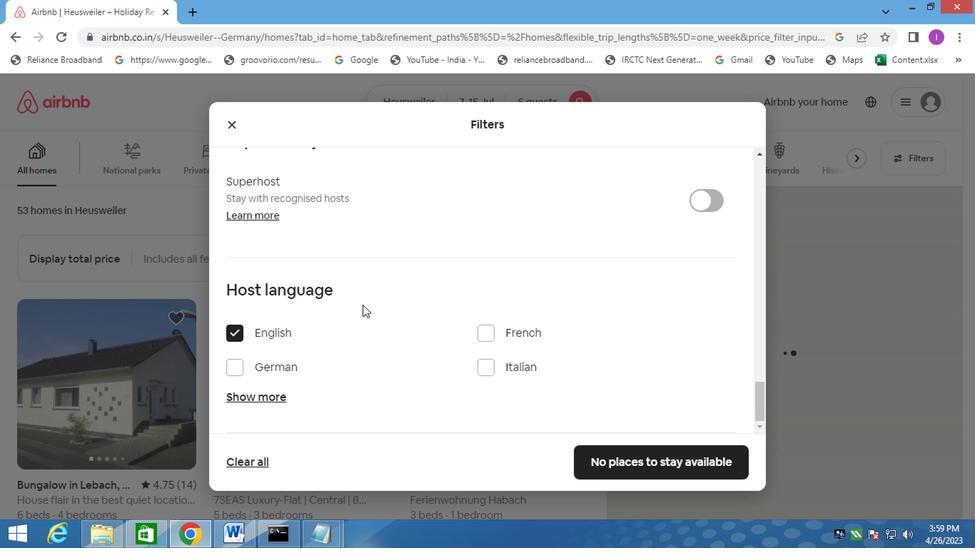 
Action: Mouse moved to (604, 456)
Screenshot: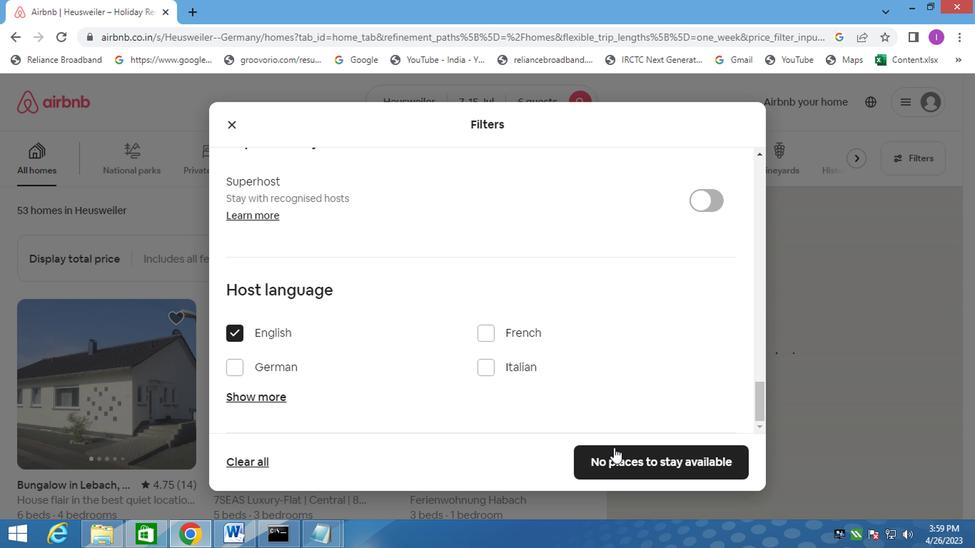 
Action: Mouse pressed left at (604, 456)
Screenshot: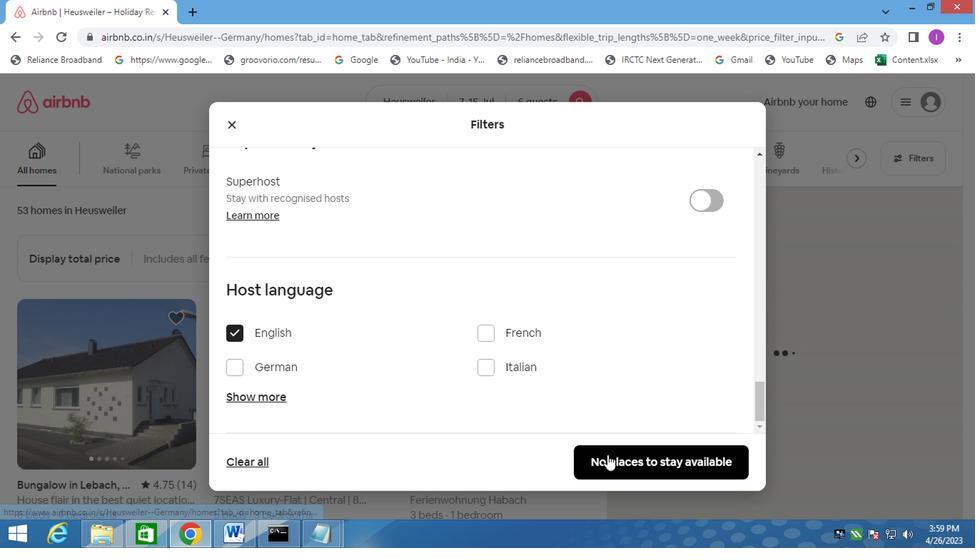 
Action: Mouse moved to (511, 405)
Screenshot: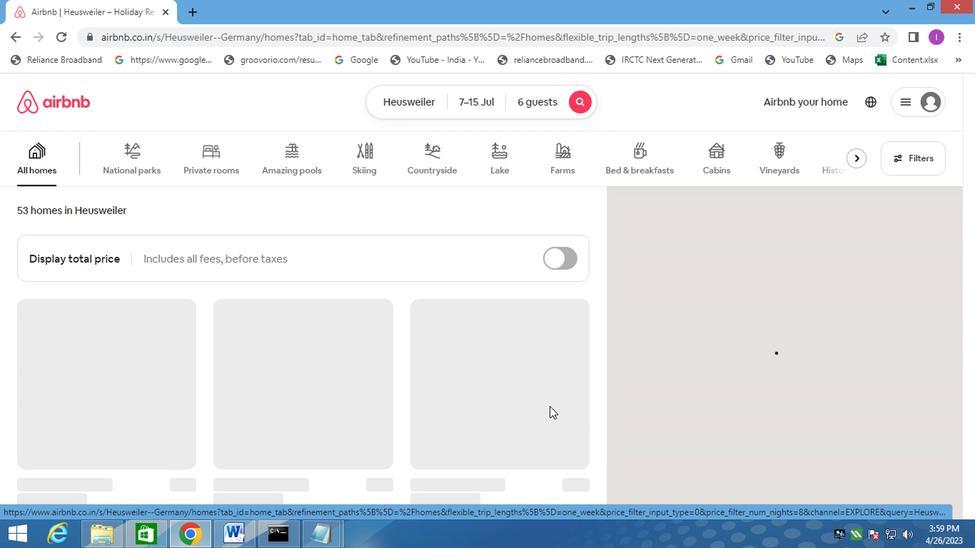 
